 Task: Open a new theme Ion template save the file as agendasecond.pptxand insert 'date and time', and also insert  'slide no'and add the chart , 3-d columnselect the entire text, apply animation bounce
Action: Mouse moved to (22, 4)
Screenshot: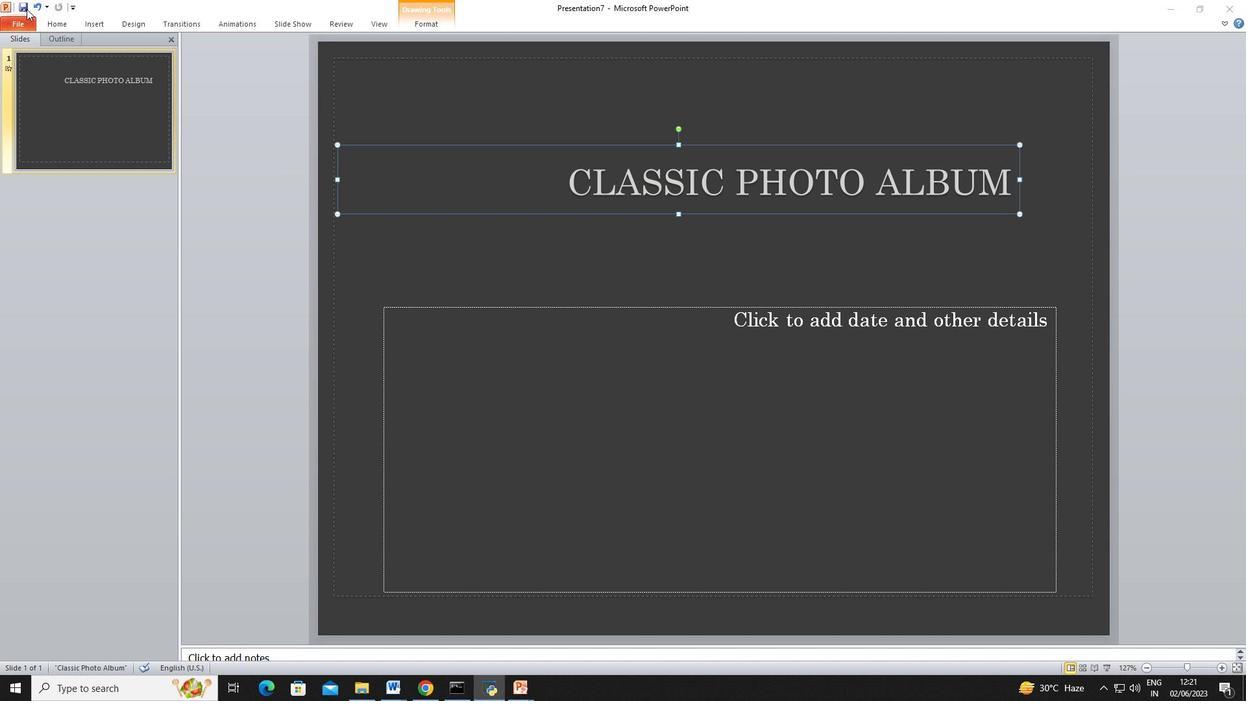 
Action: Mouse pressed left at (22, 4)
Screenshot: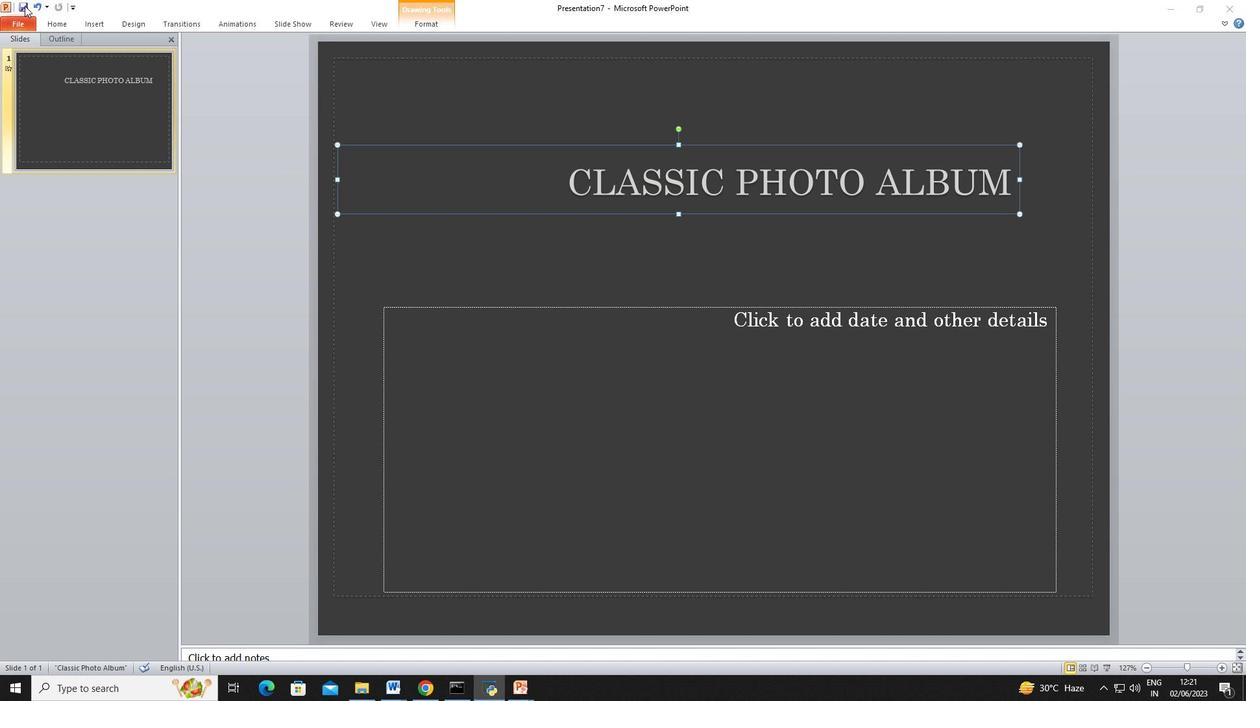 
Action: Mouse pressed left at (22, 4)
Screenshot: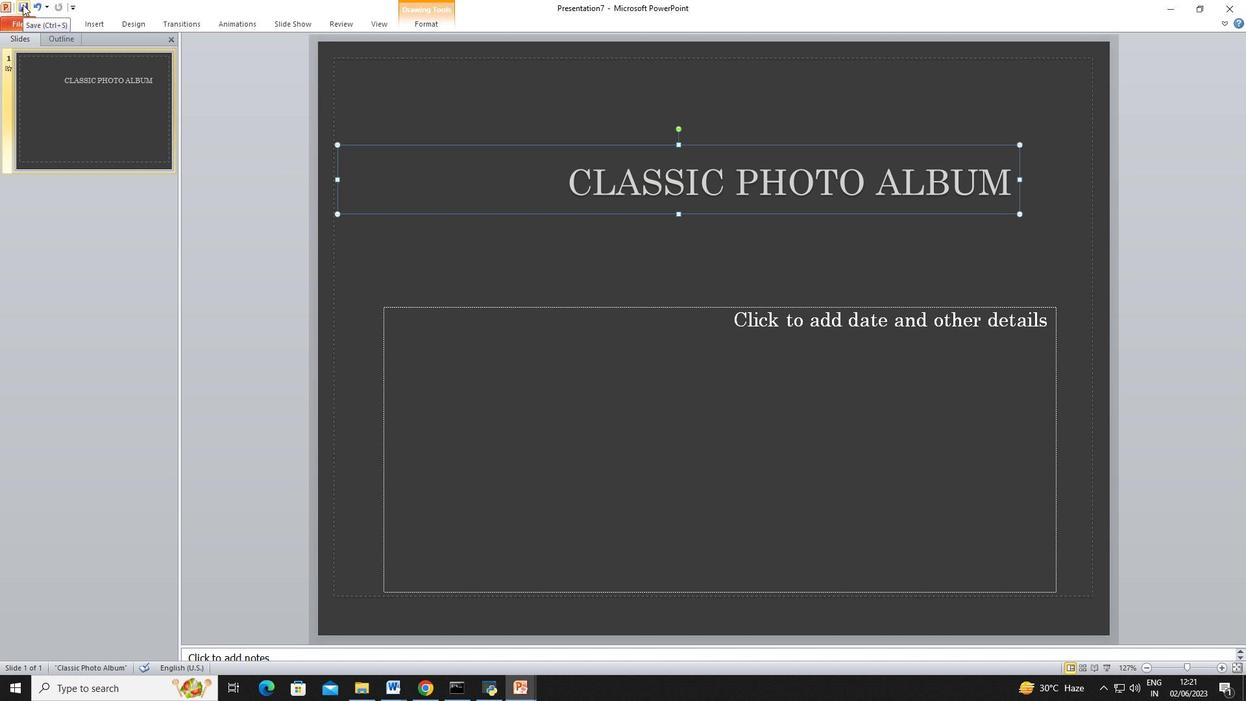 
Action: Mouse moved to (179, 251)
Screenshot: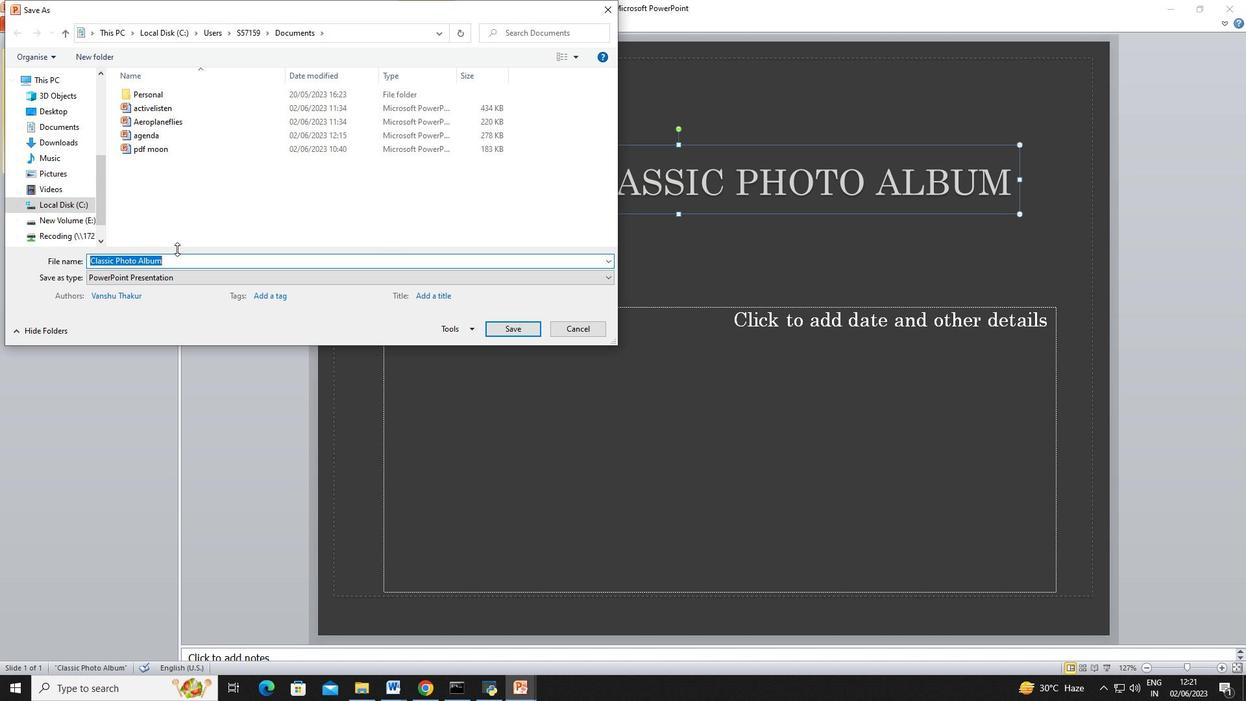 
Action: Key pressed a
Screenshot: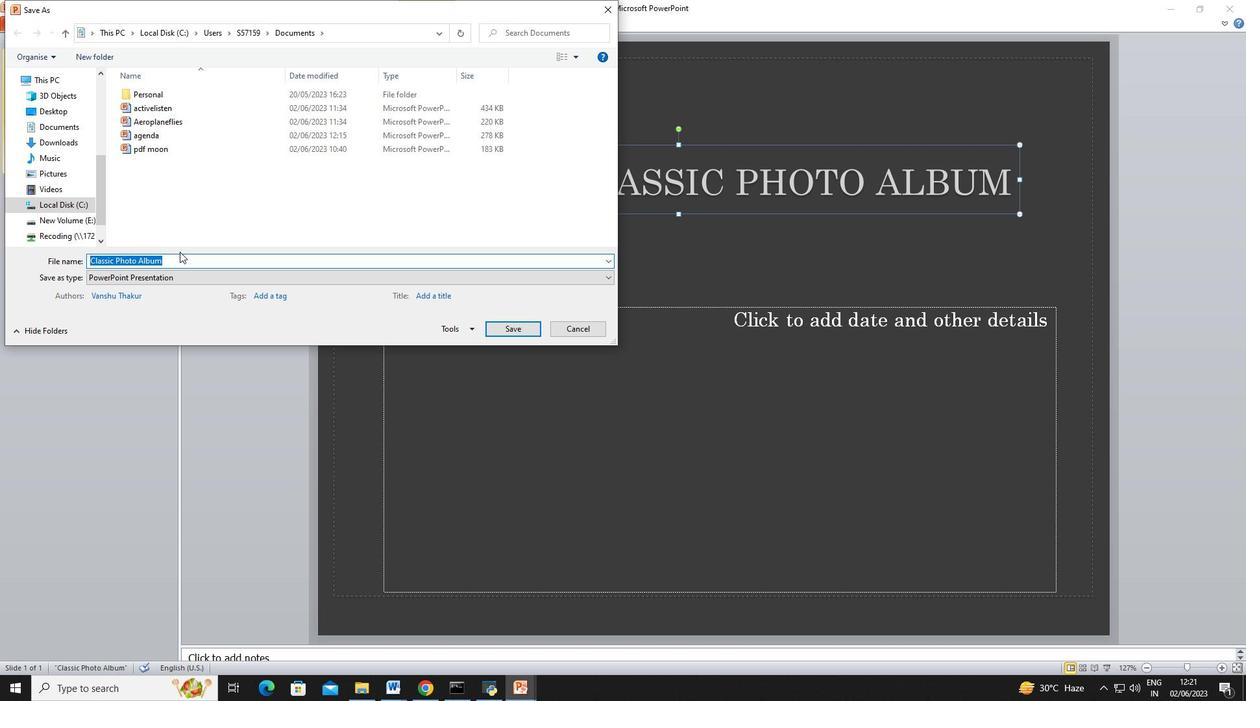 
Action: Mouse moved to (179, 251)
Screenshot: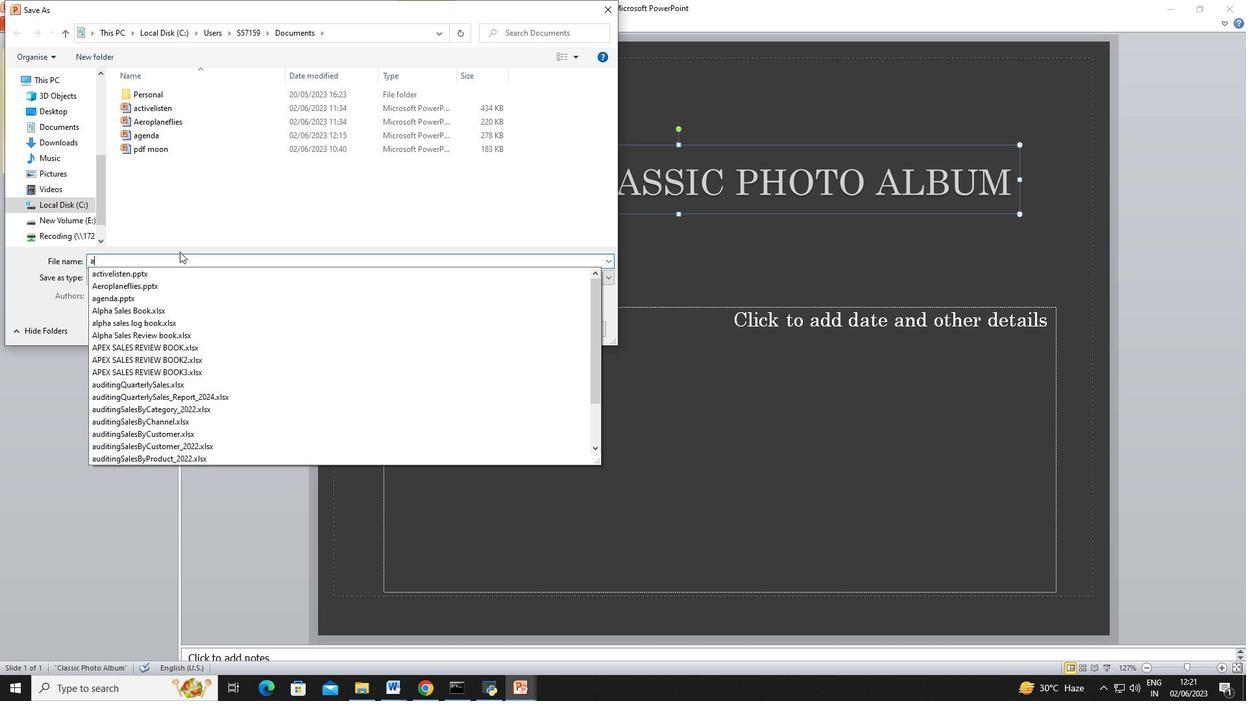 
Action: Key pressed gendasecond.pptx
Screenshot: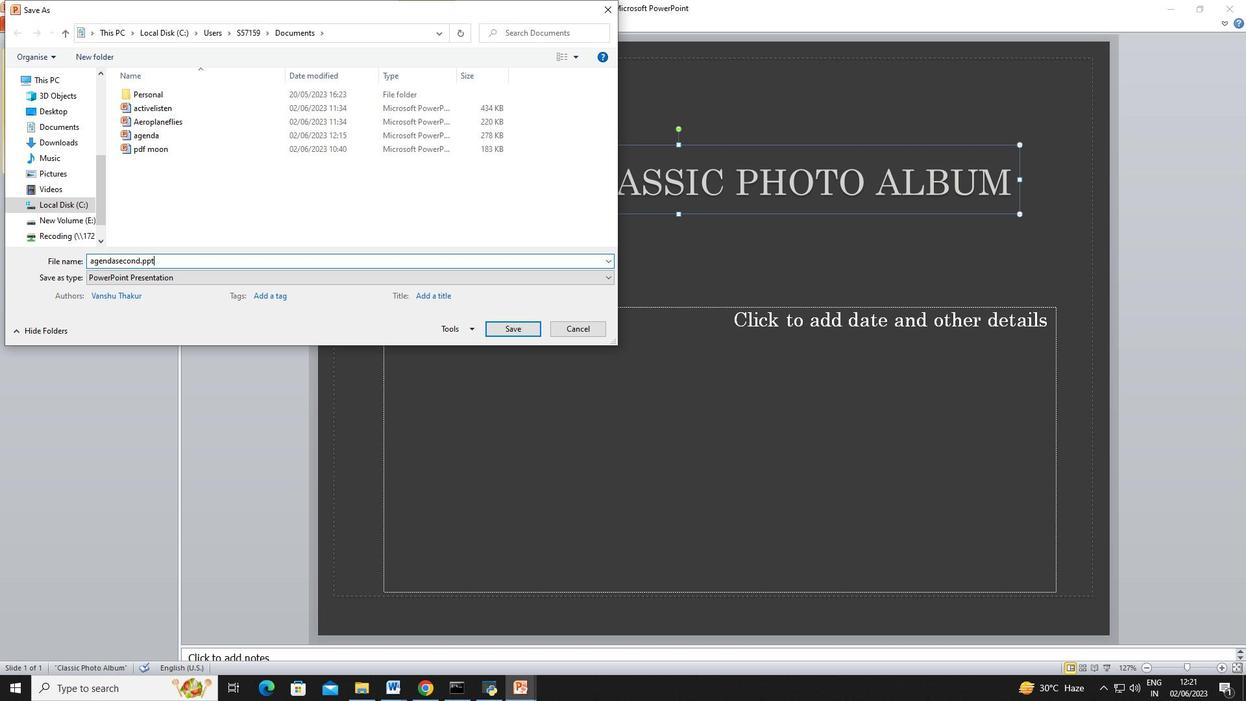 
Action: Mouse moved to (507, 325)
Screenshot: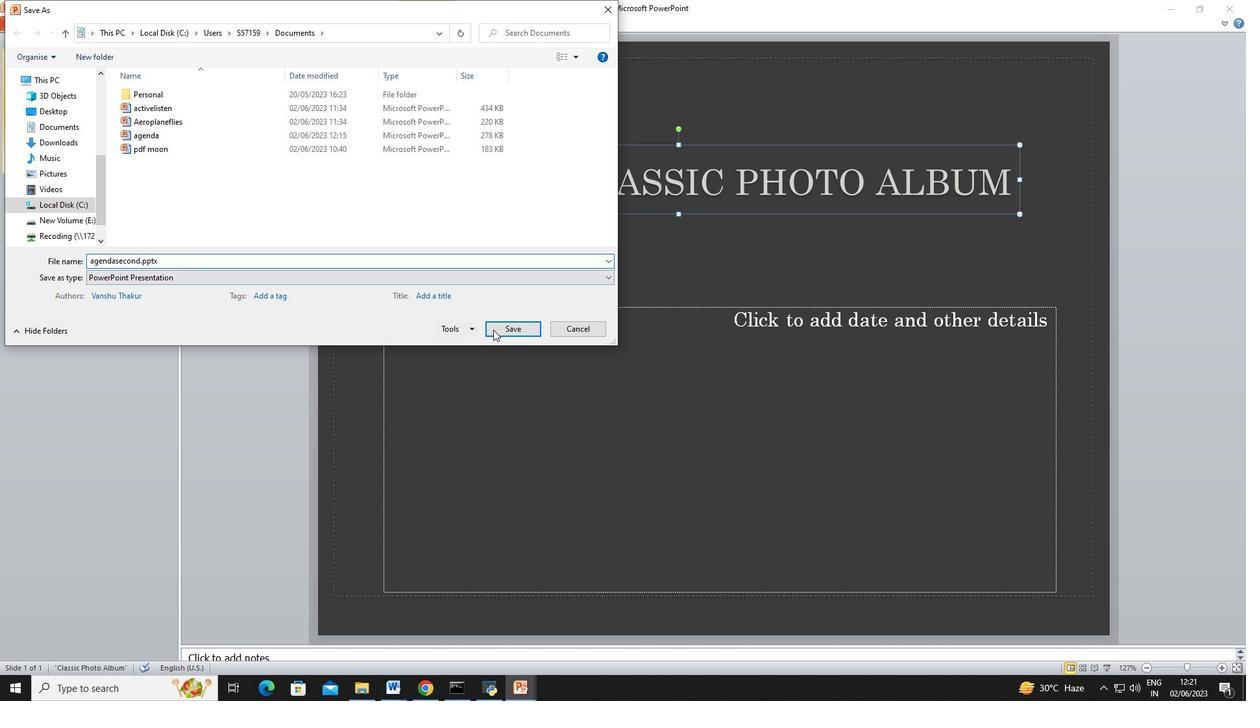 
Action: Mouse pressed left at (507, 325)
Screenshot: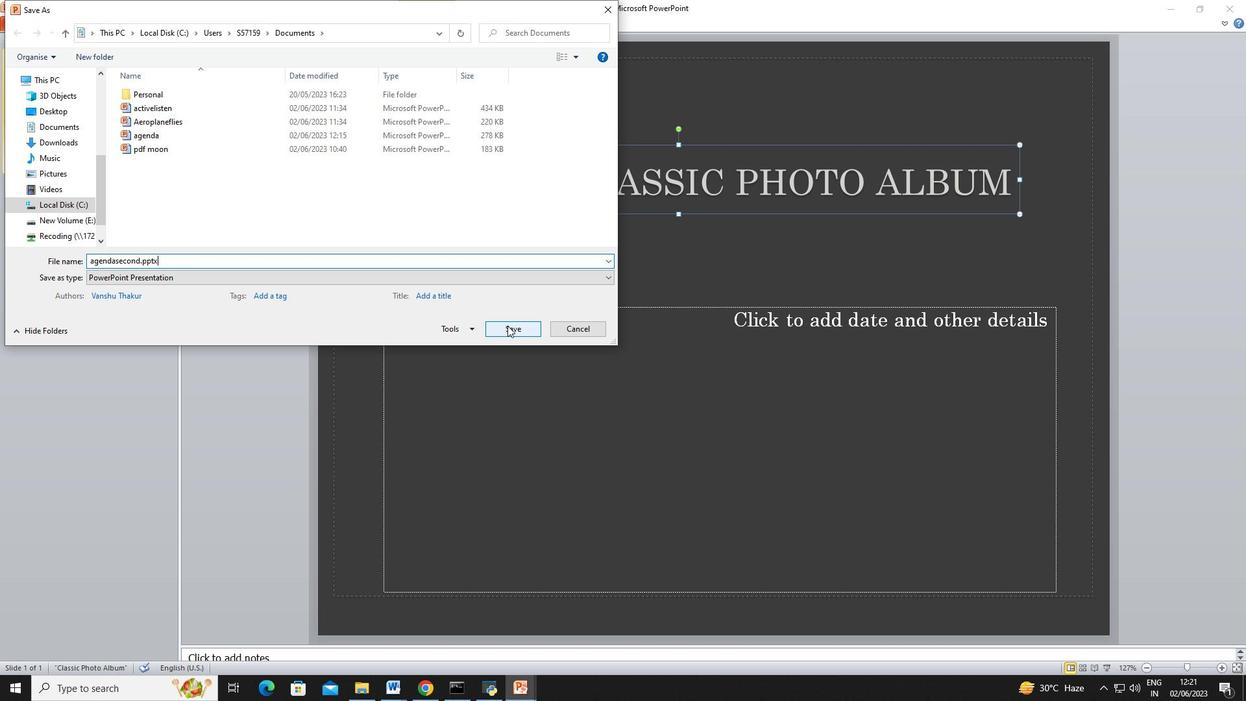 
Action: Mouse moved to (83, 21)
Screenshot: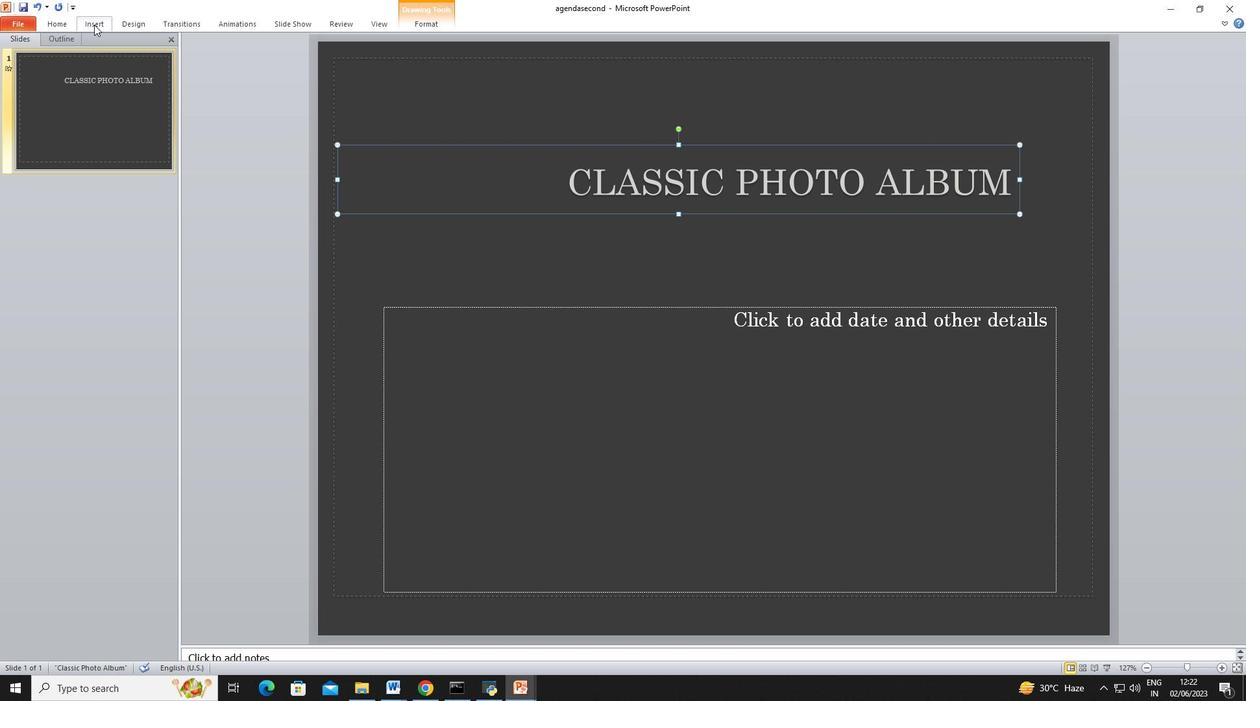 
Action: Mouse pressed left at (83, 21)
Screenshot: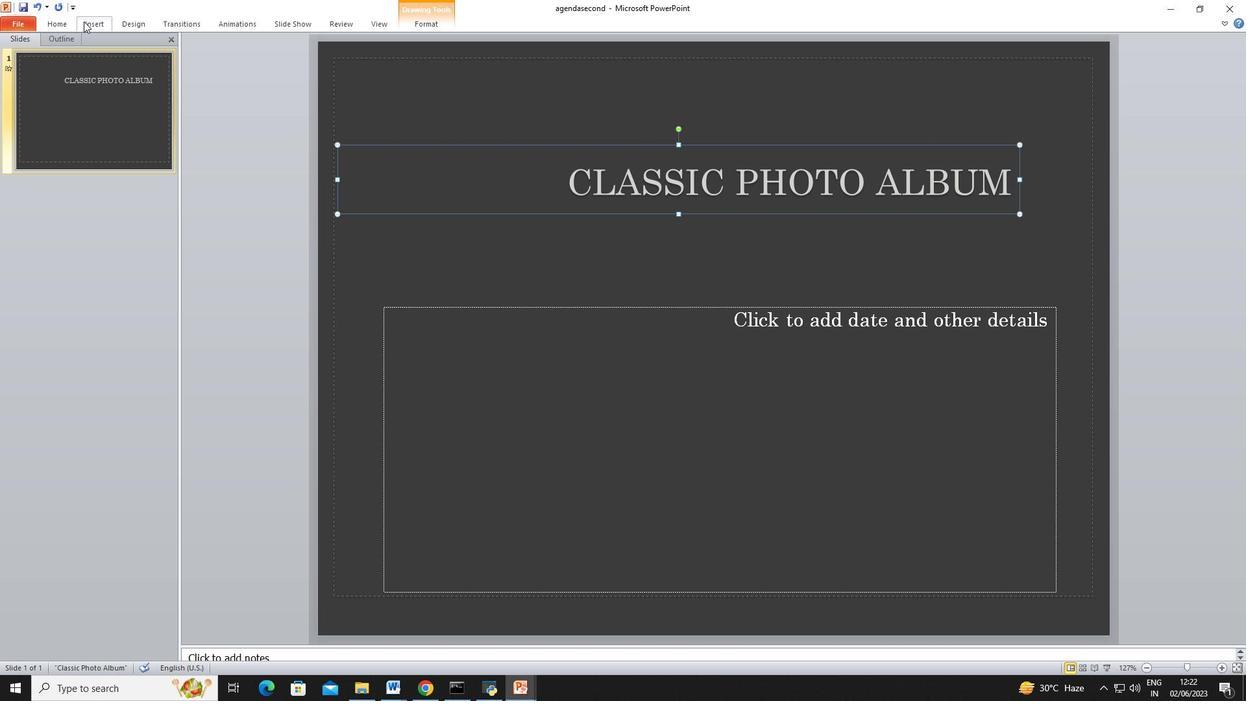 
Action: Mouse moved to (427, 70)
Screenshot: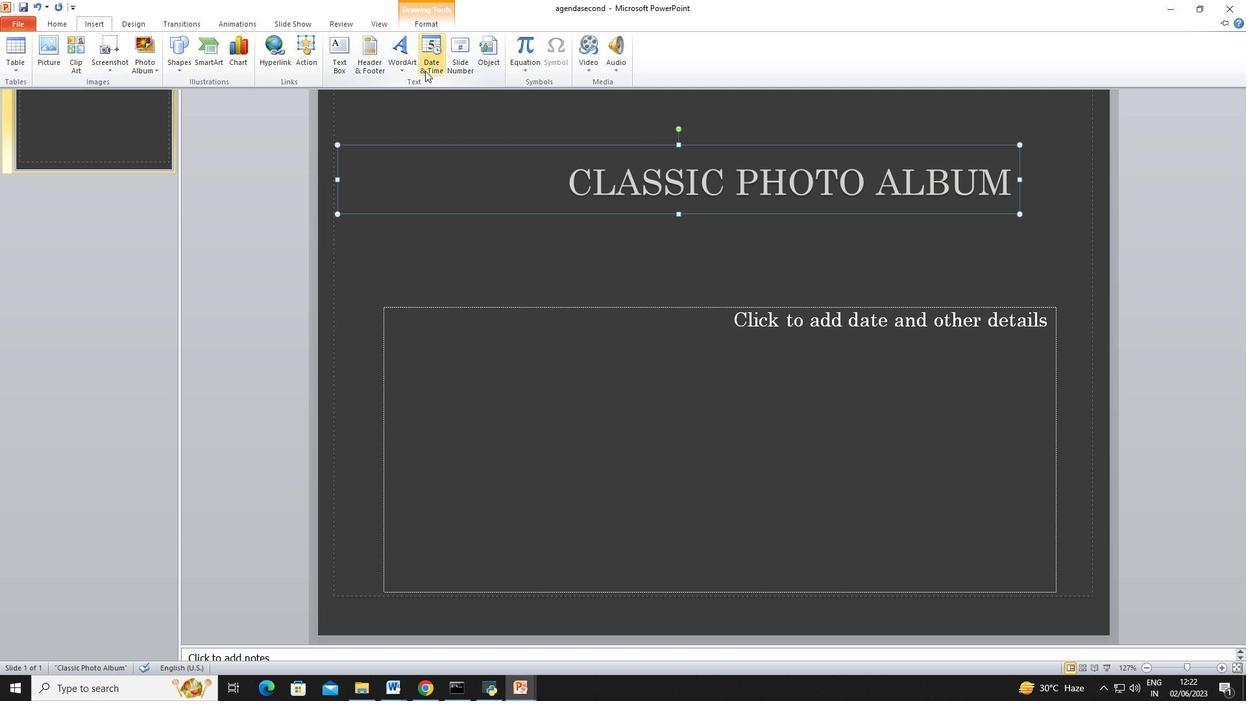 
Action: Mouse pressed left at (427, 70)
Screenshot: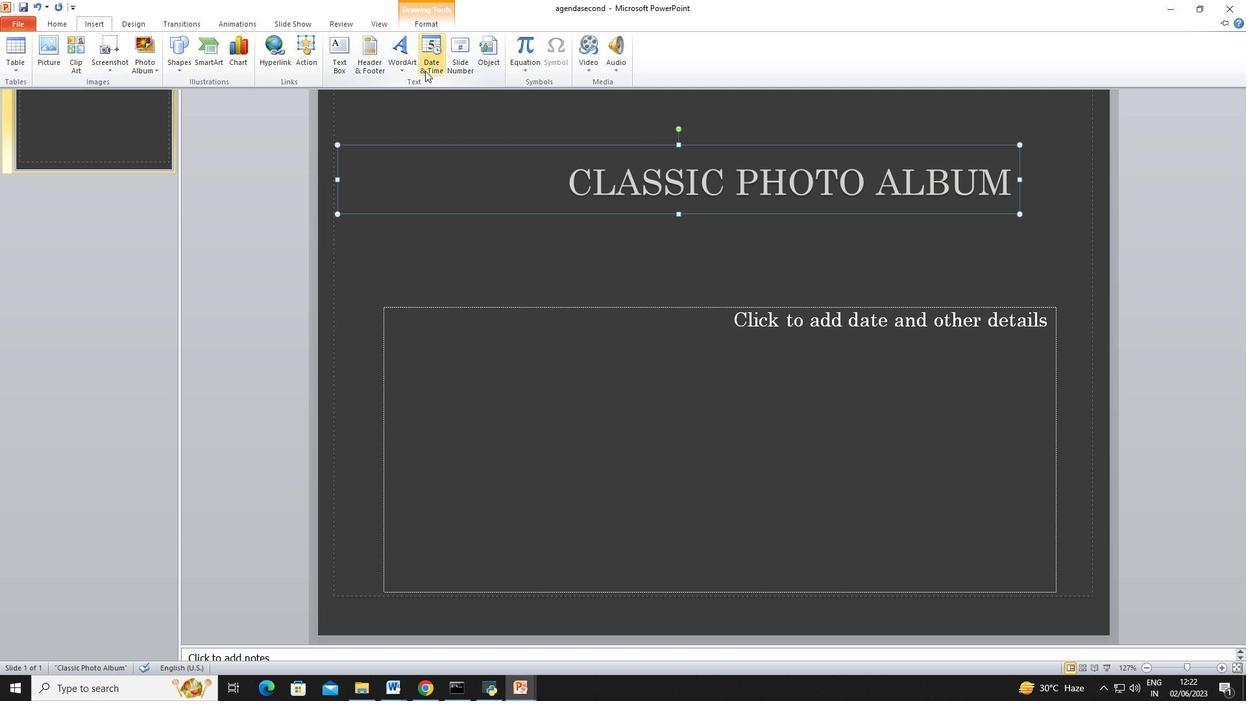 
Action: Mouse moved to (208, 264)
Screenshot: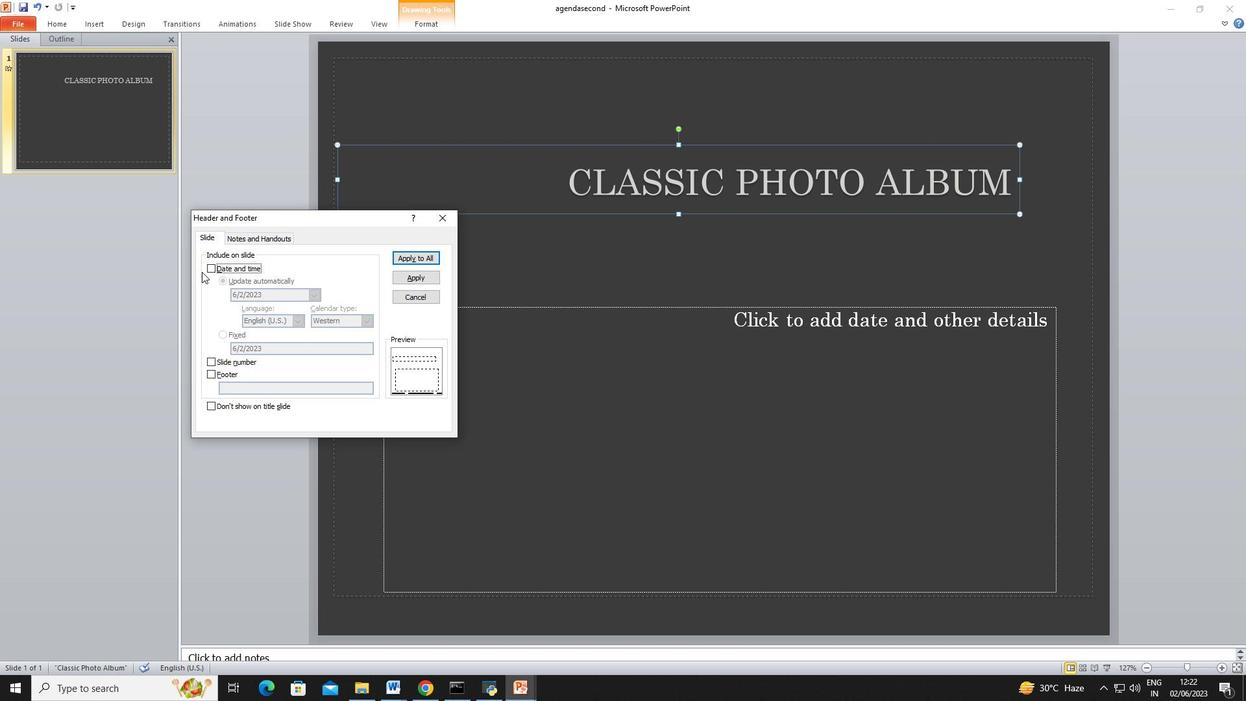 
Action: Mouse pressed left at (208, 264)
Screenshot: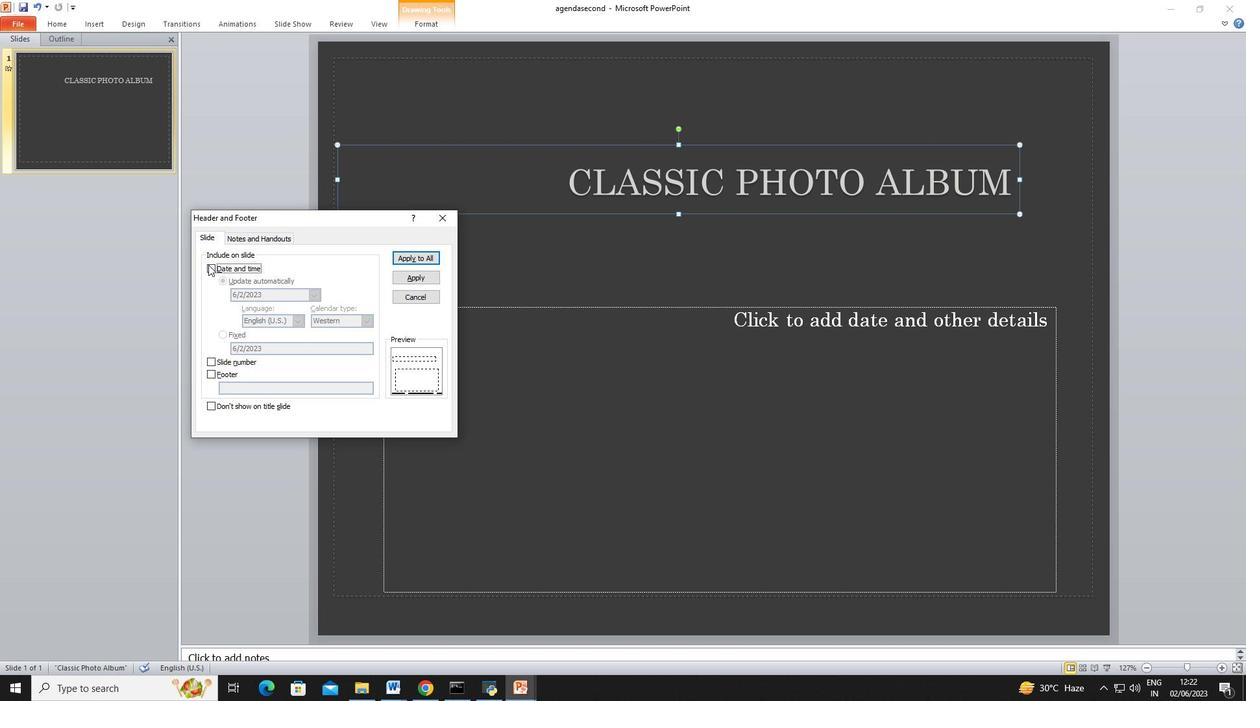 
Action: Mouse moved to (411, 259)
Screenshot: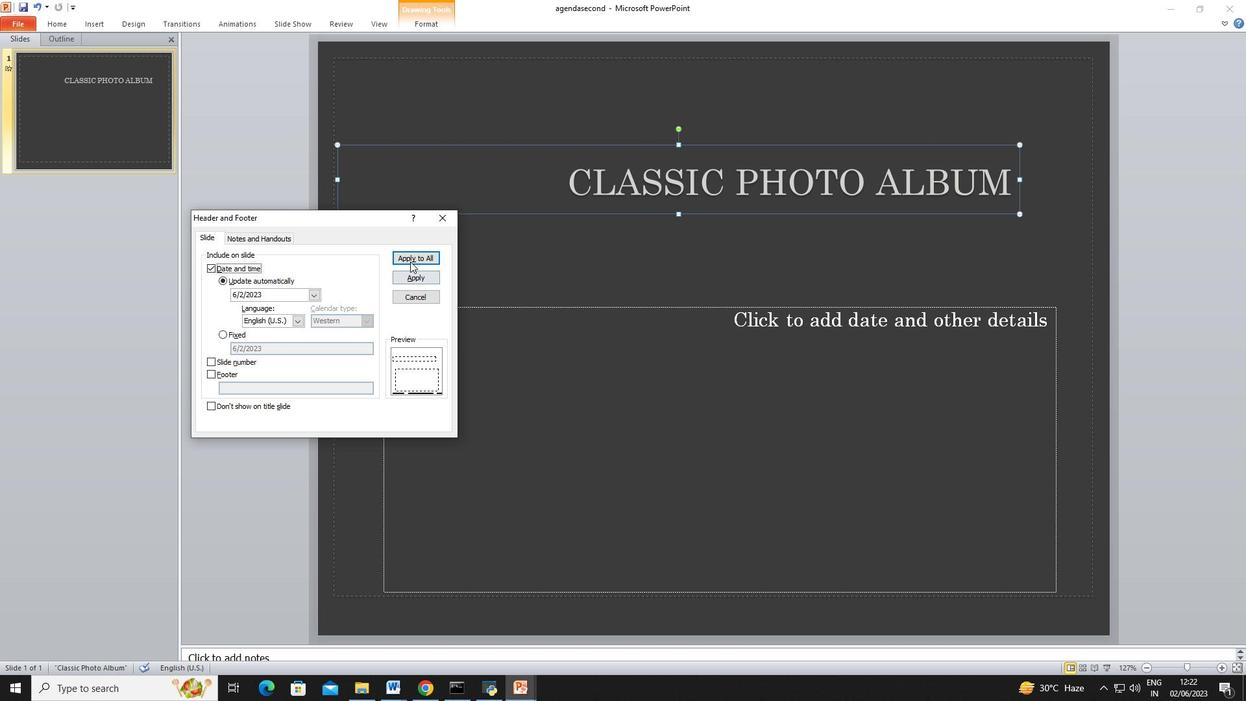 
Action: Mouse pressed left at (411, 259)
Screenshot: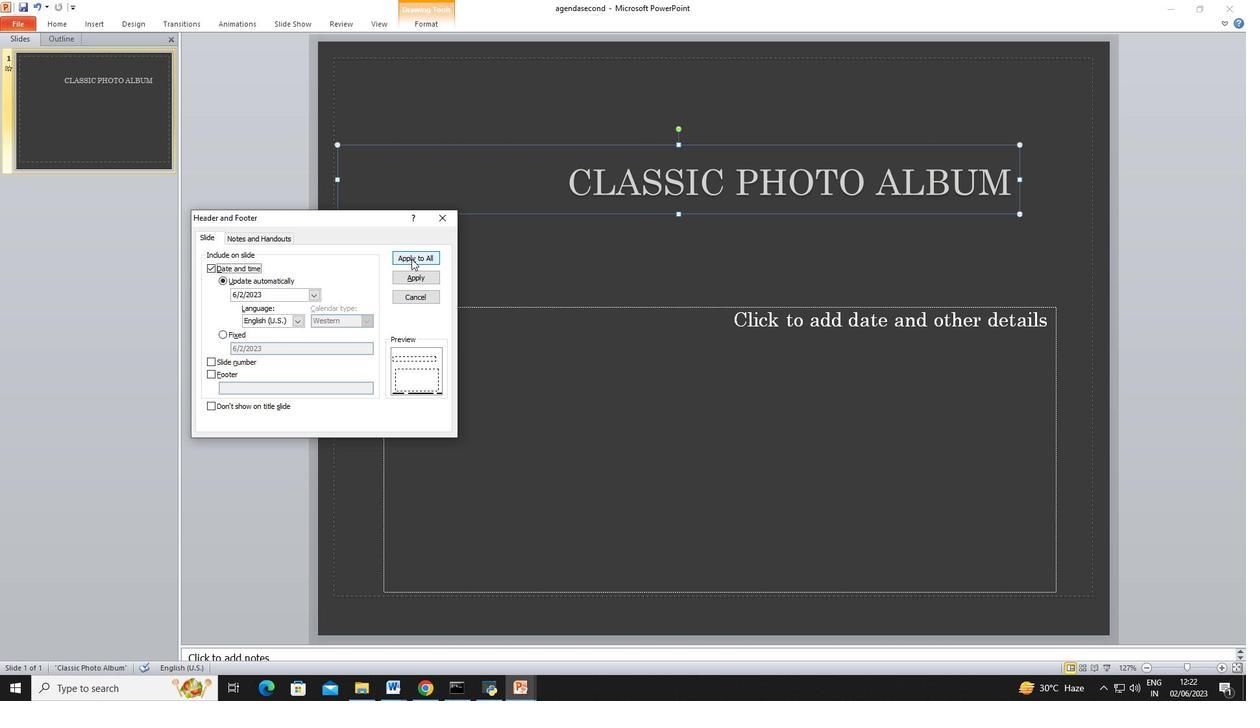 
Action: Mouse moved to (87, 28)
Screenshot: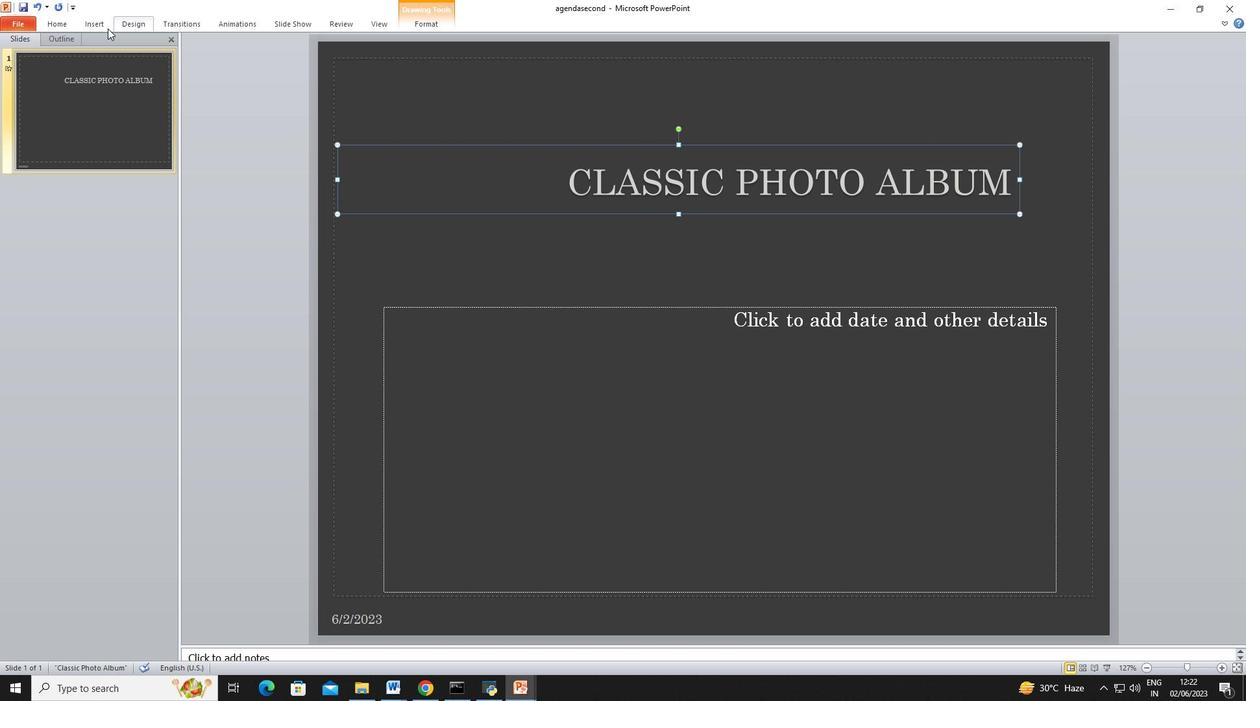 
Action: Mouse pressed left at (87, 28)
Screenshot: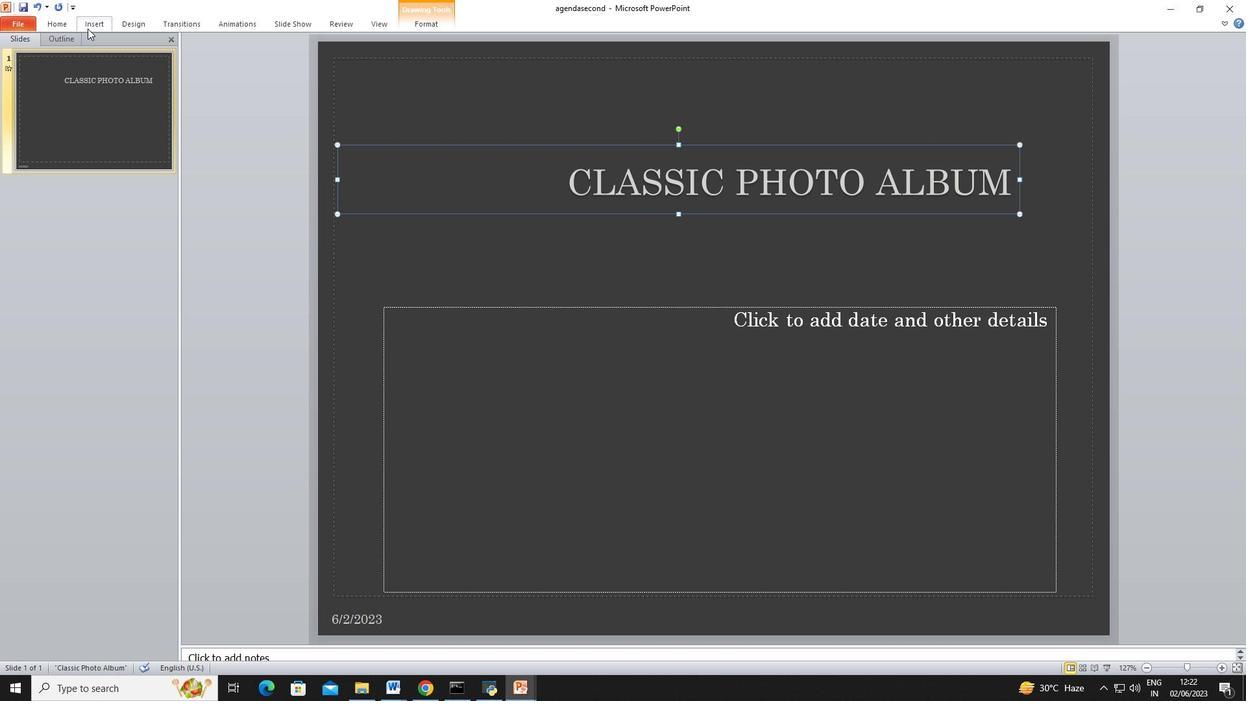 
Action: Mouse moved to (90, 21)
Screenshot: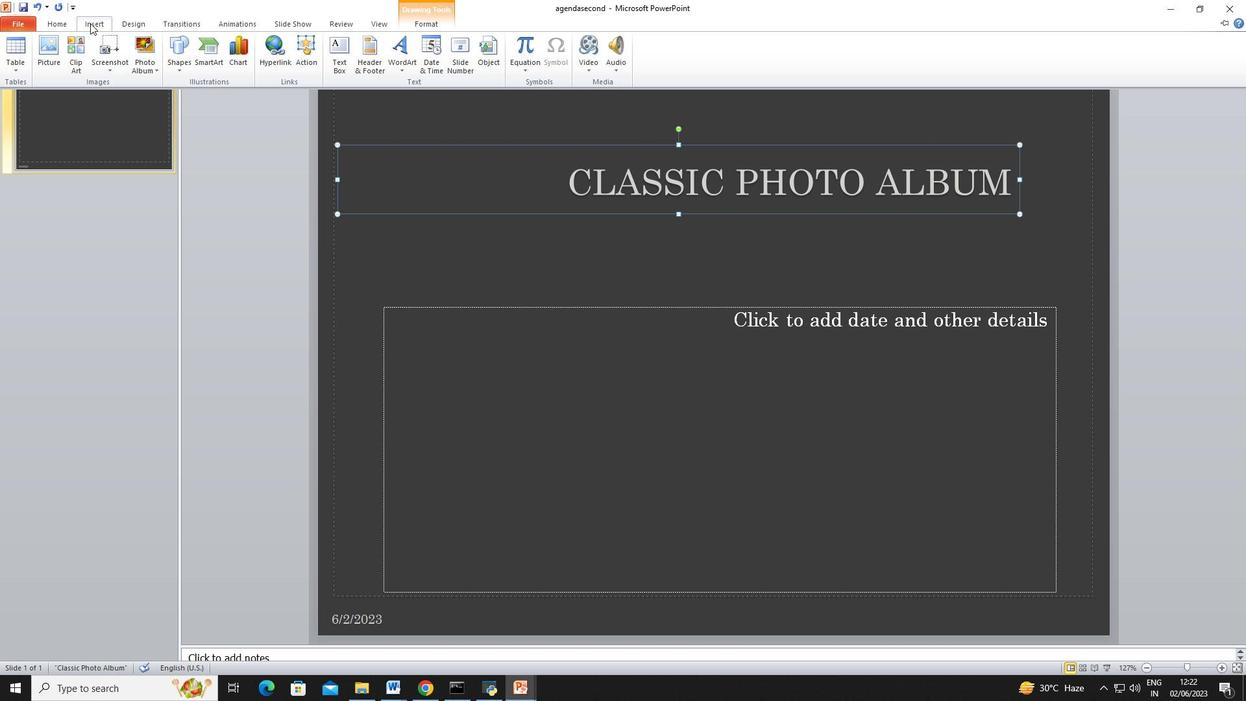
Action: Mouse pressed left at (90, 21)
Screenshot: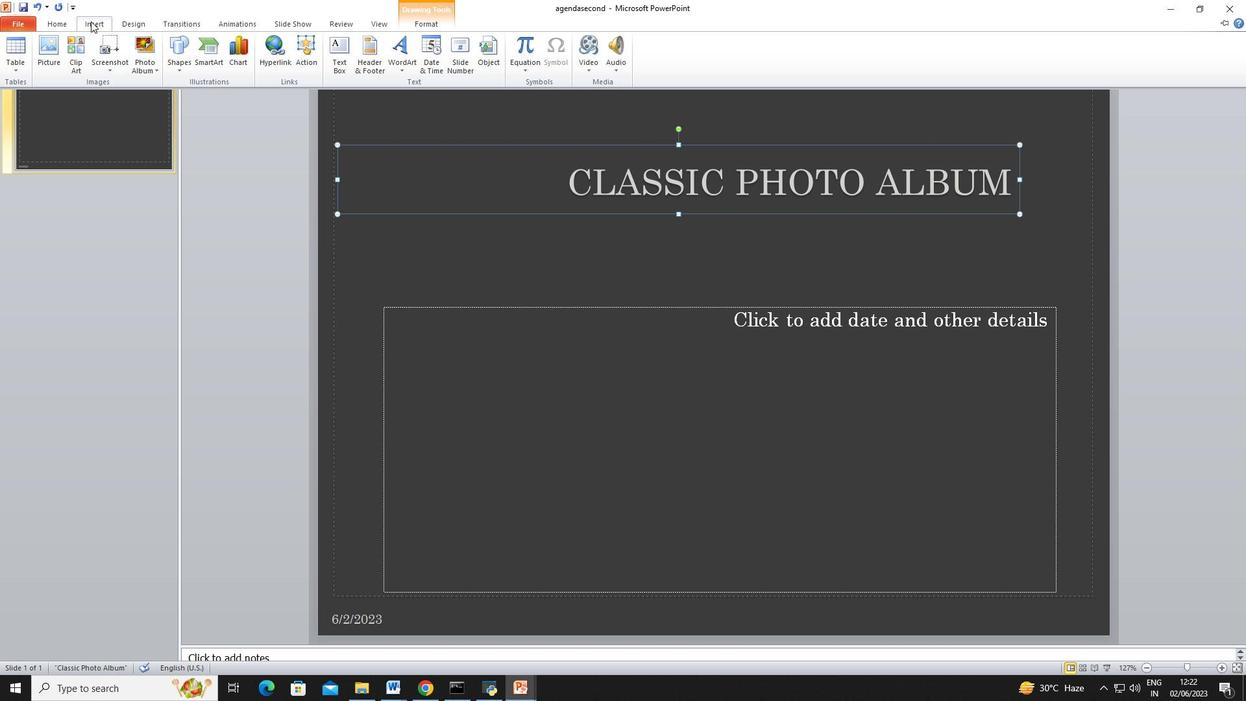 
Action: Mouse moved to (122, 20)
Screenshot: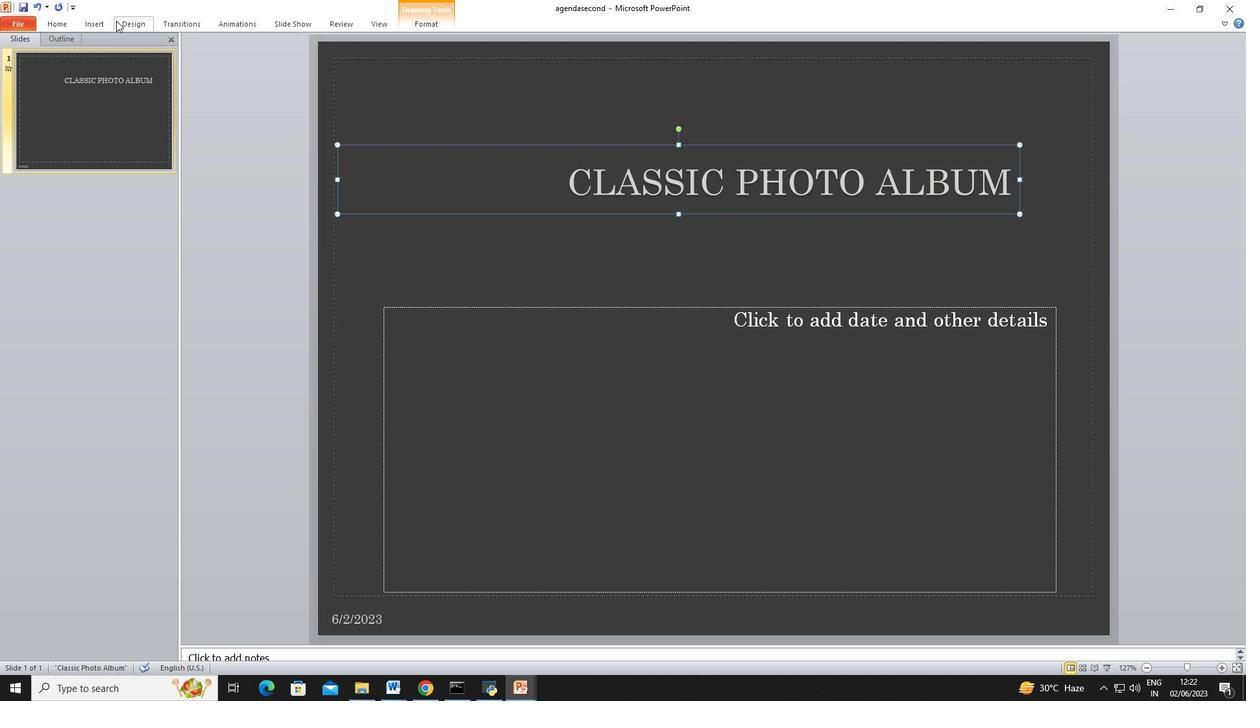 
Action: Mouse pressed left at (122, 20)
Screenshot: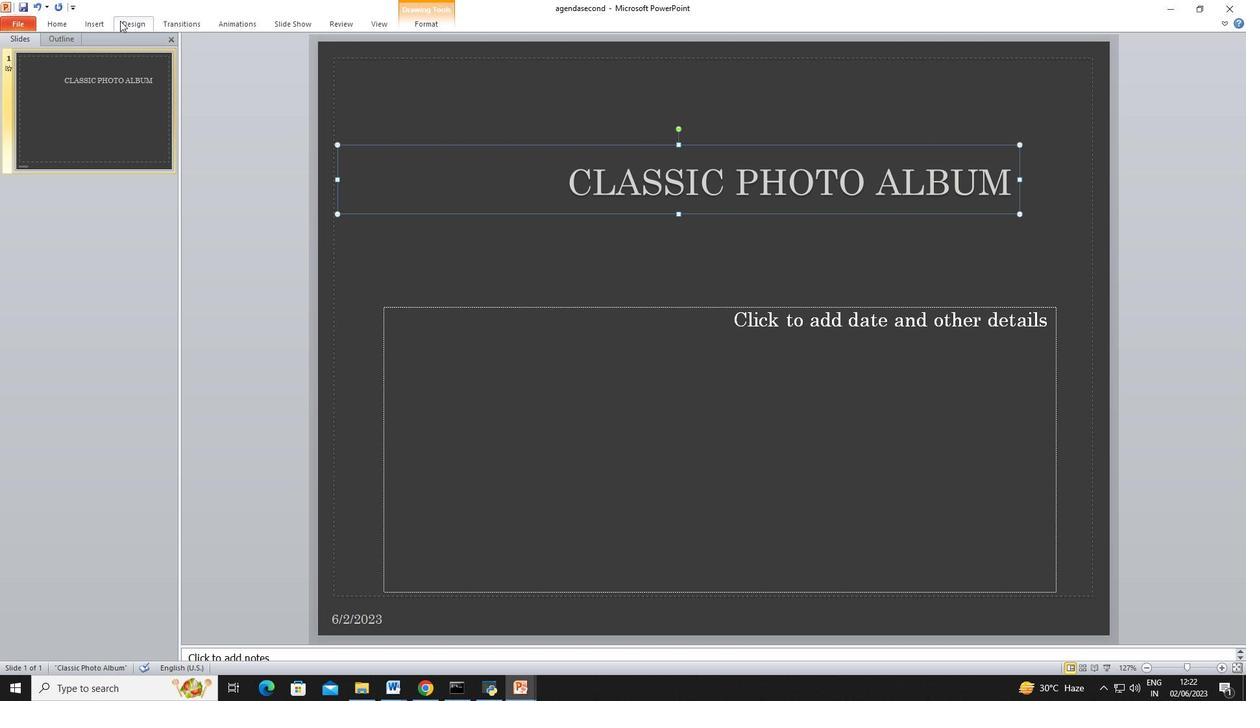 
Action: Mouse moved to (174, 21)
Screenshot: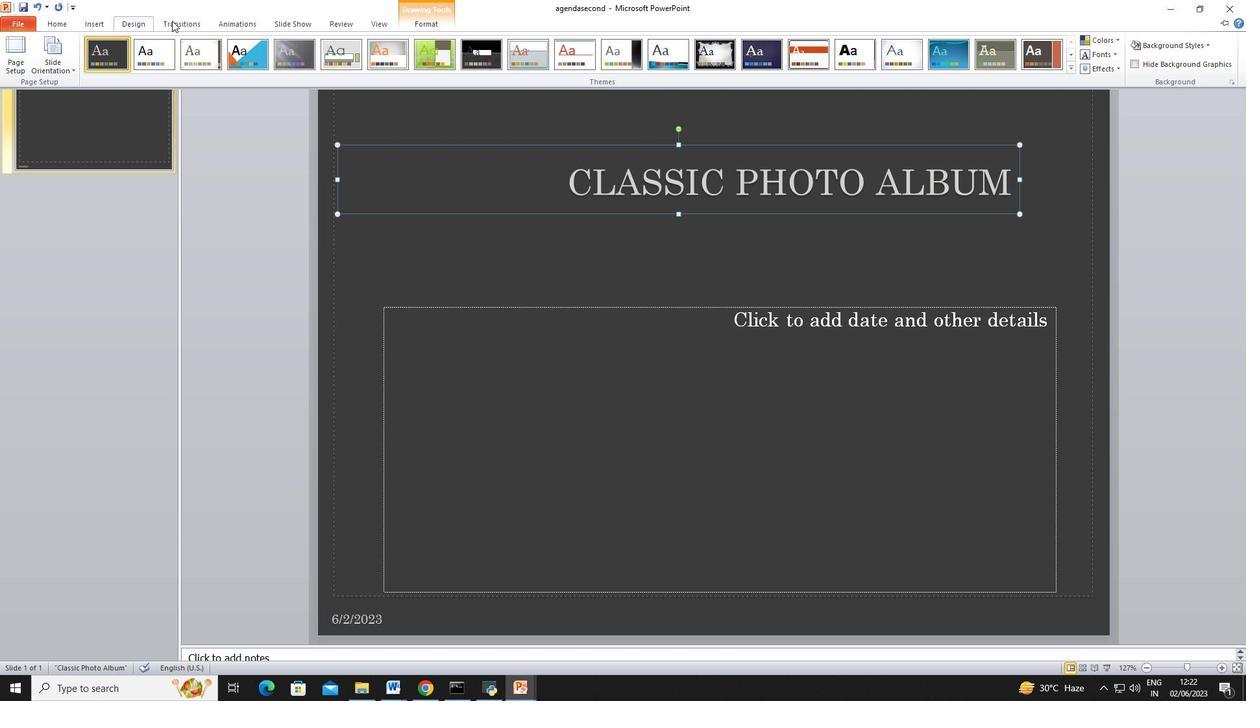 
Action: Mouse pressed left at (174, 21)
Screenshot: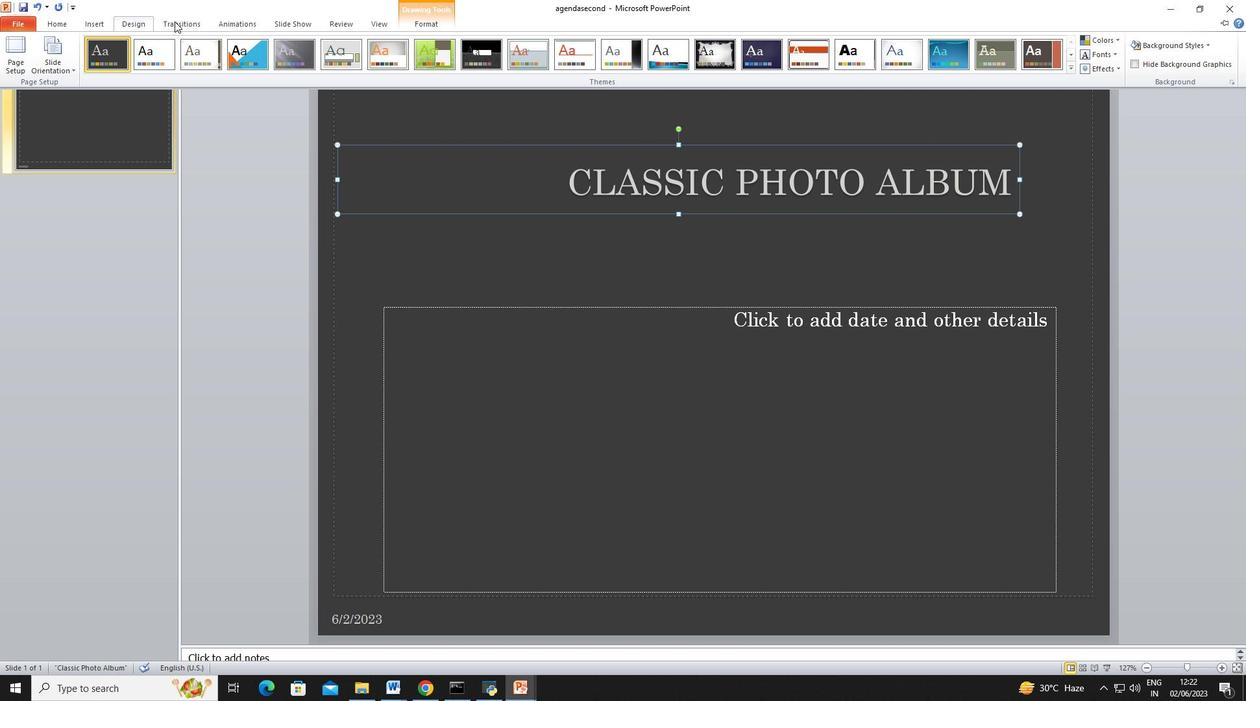 
Action: Mouse moved to (216, 25)
Screenshot: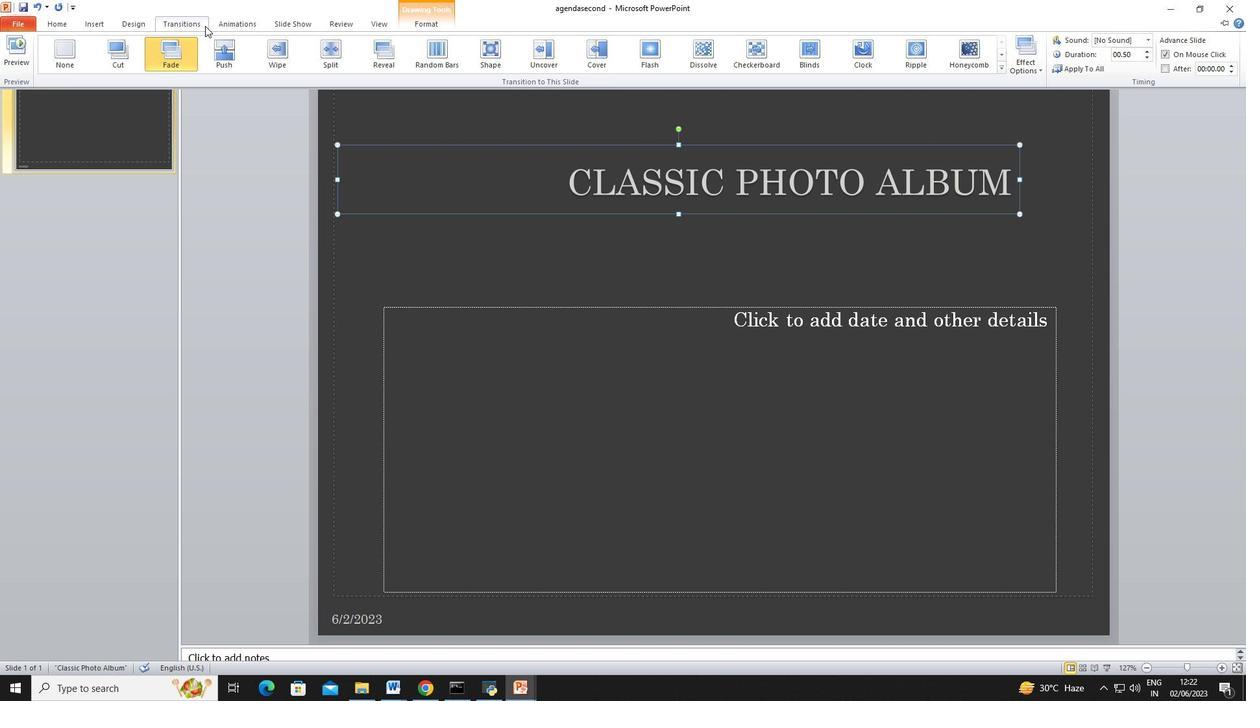 
Action: Mouse pressed left at (216, 25)
Screenshot: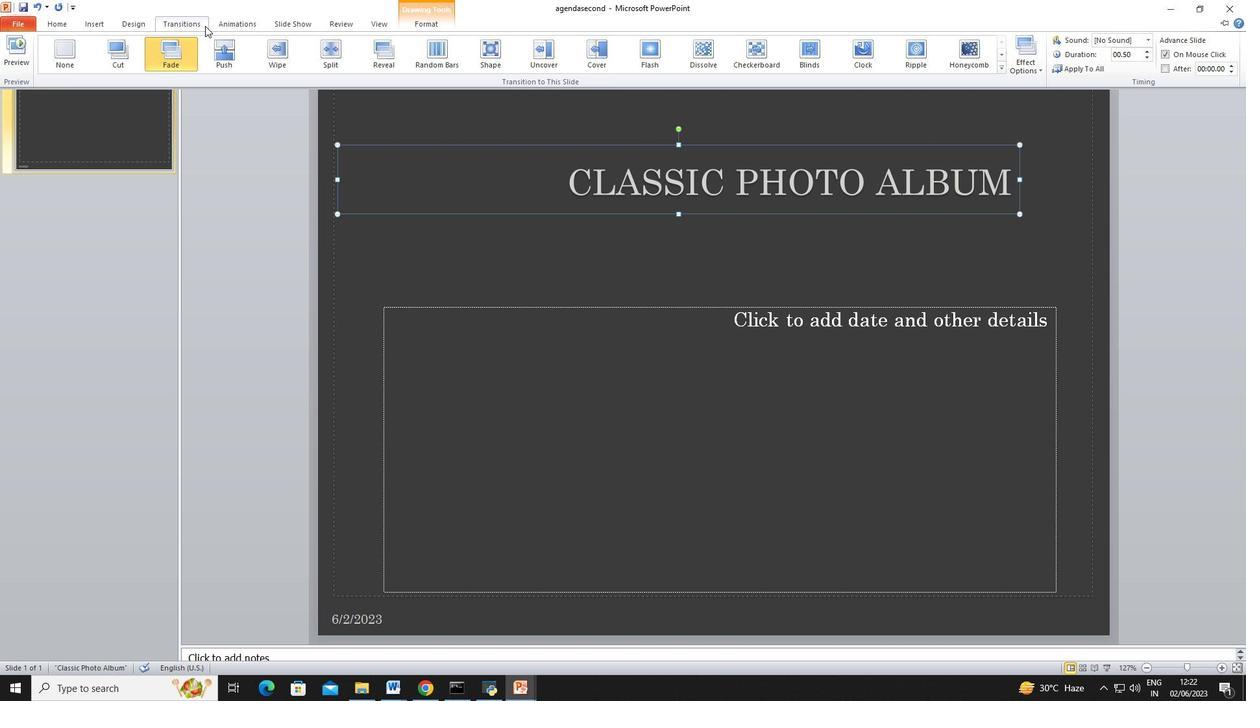 
Action: Mouse moved to (159, 22)
Screenshot: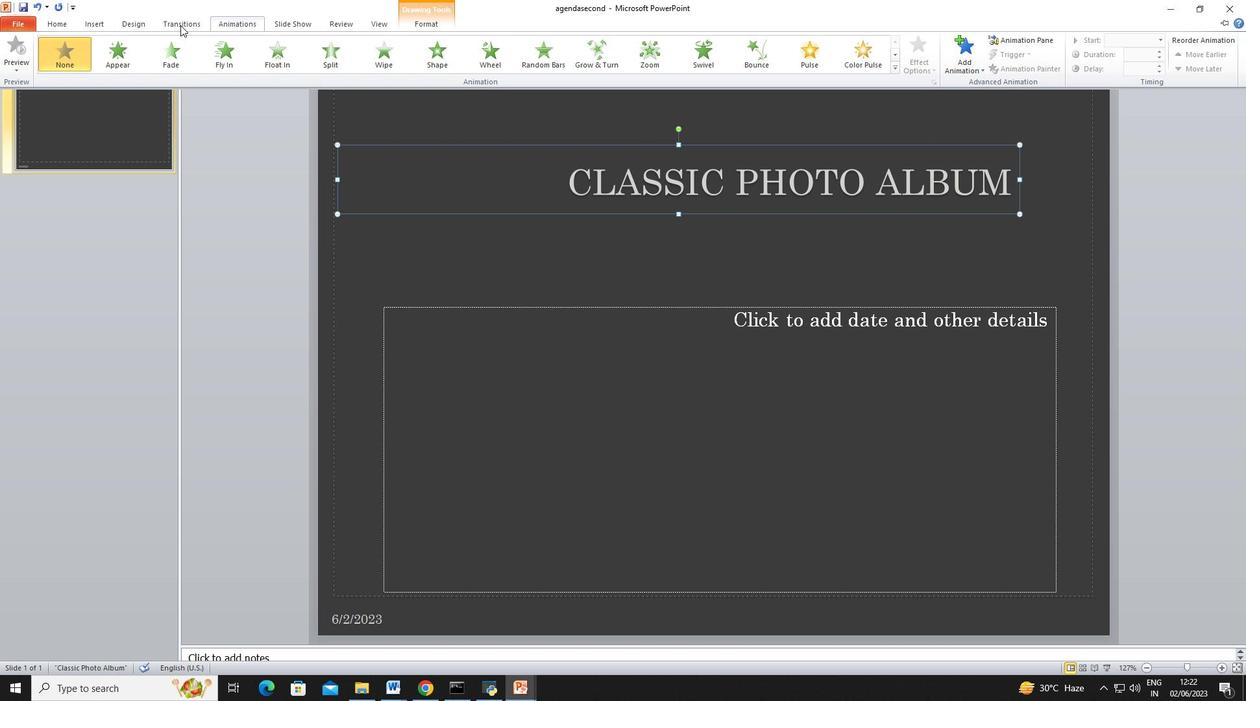 
Action: Mouse pressed left at (159, 22)
Screenshot: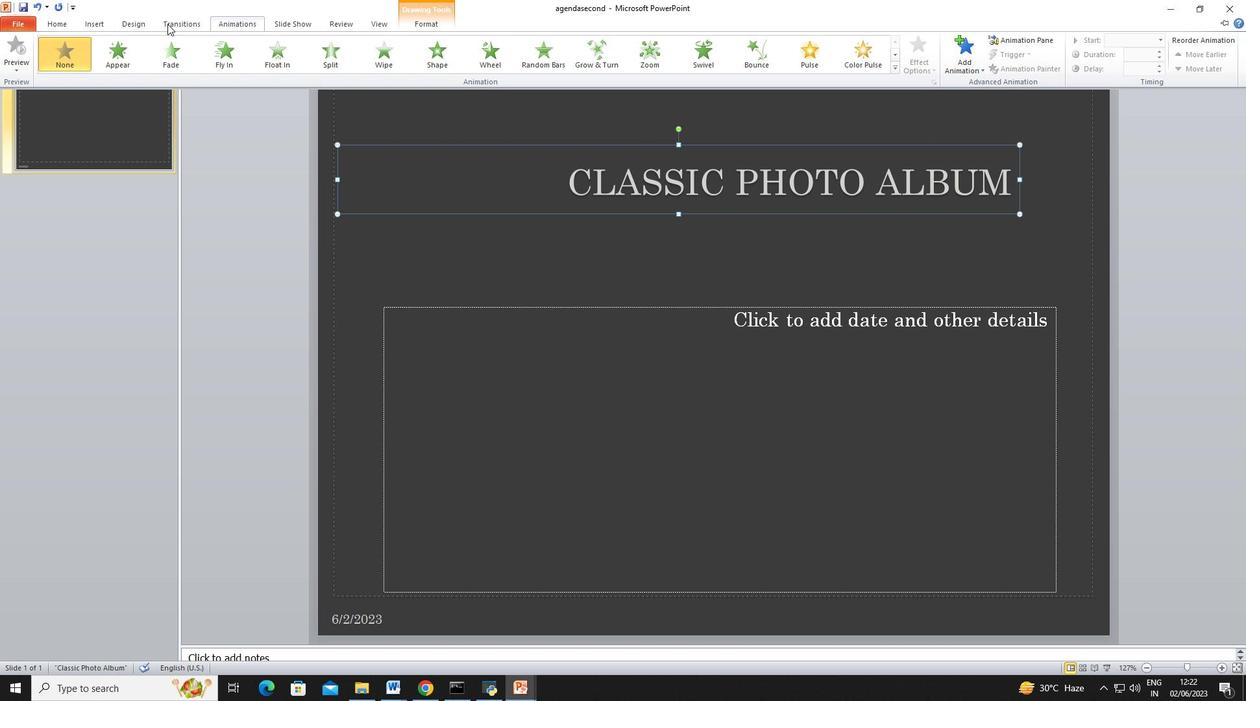 
Action: Mouse moved to (127, 20)
Screenshot: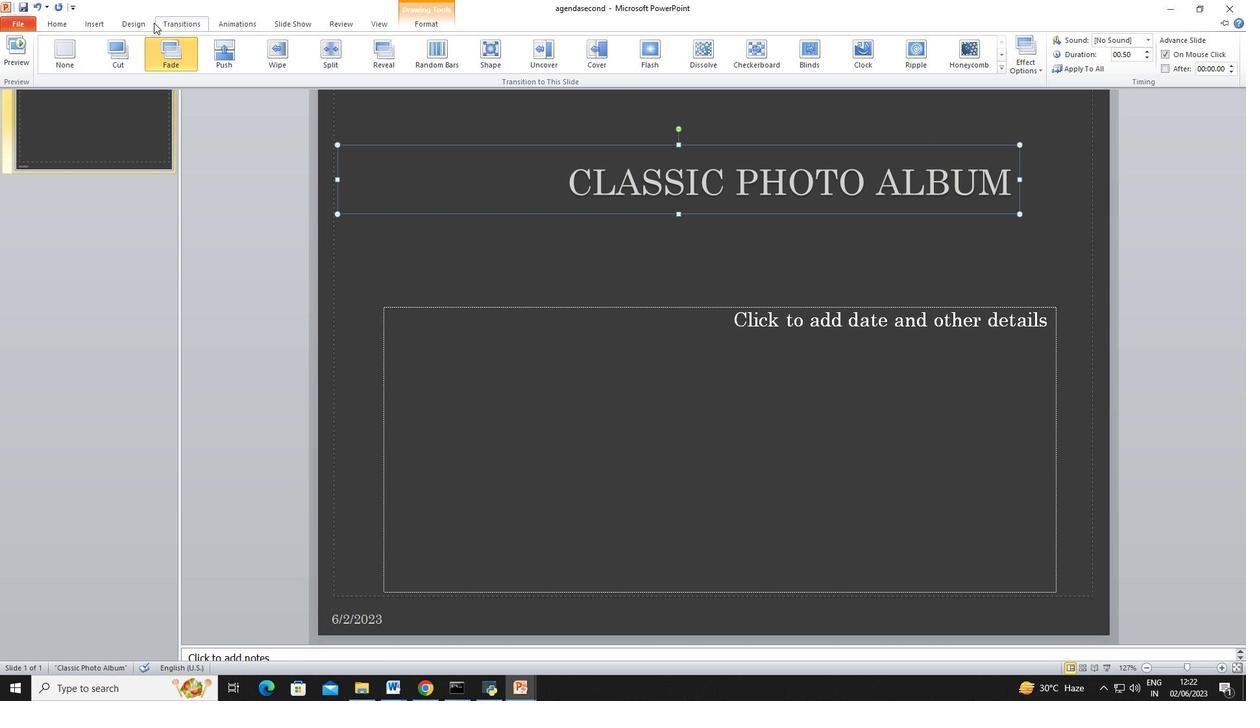 
Action: Mouse pressed left at (127, 20)
Screenshot: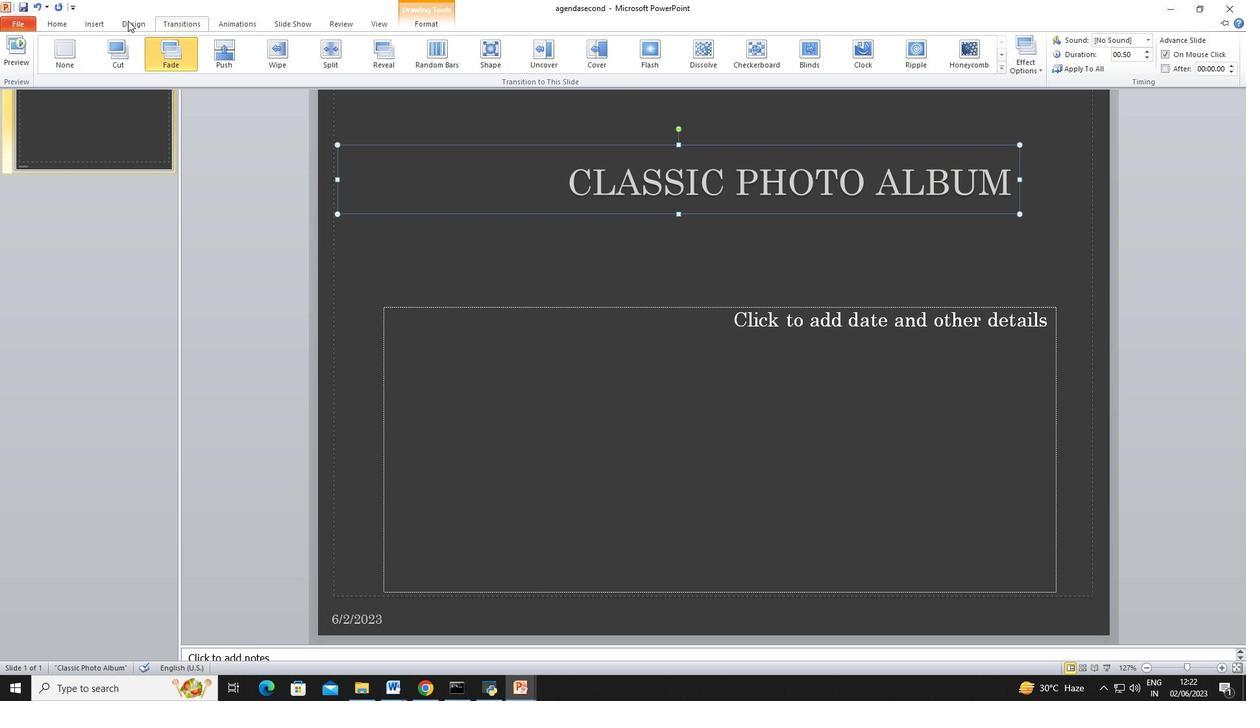 
Action: Mouse moved to (73, 18)
Screenshot: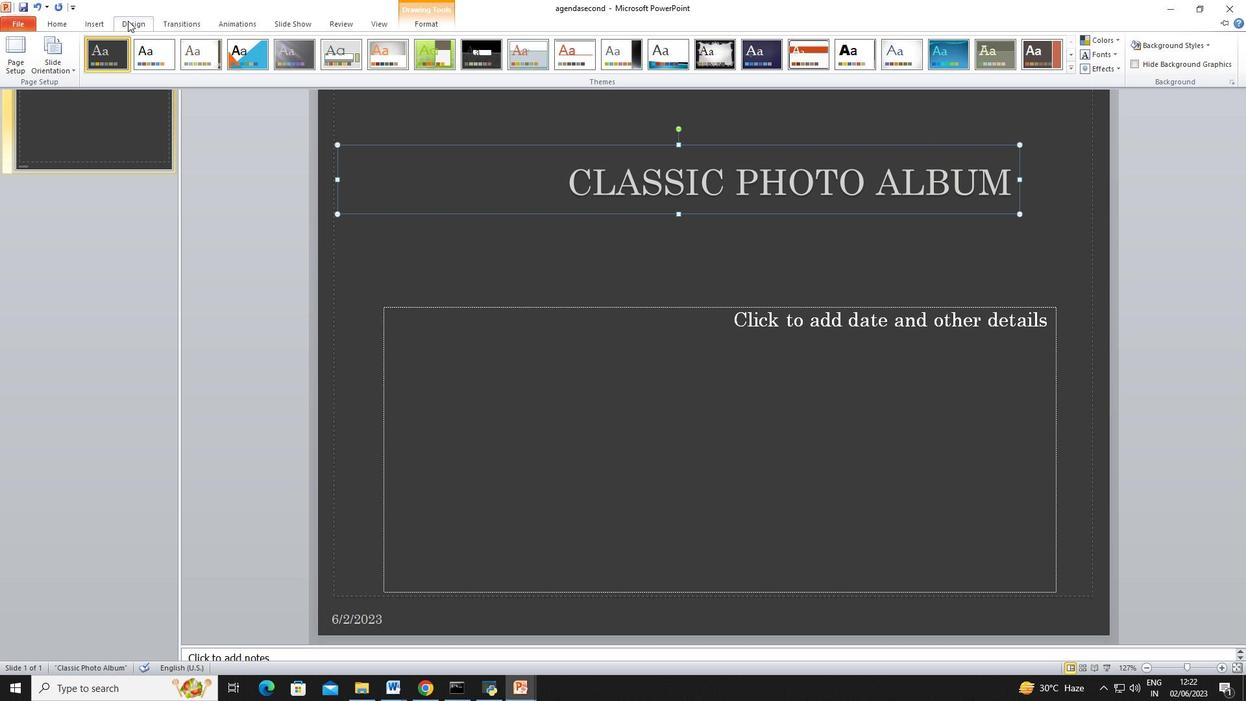 
Action: Mouse pressed left at (73, 18)
Screenshot: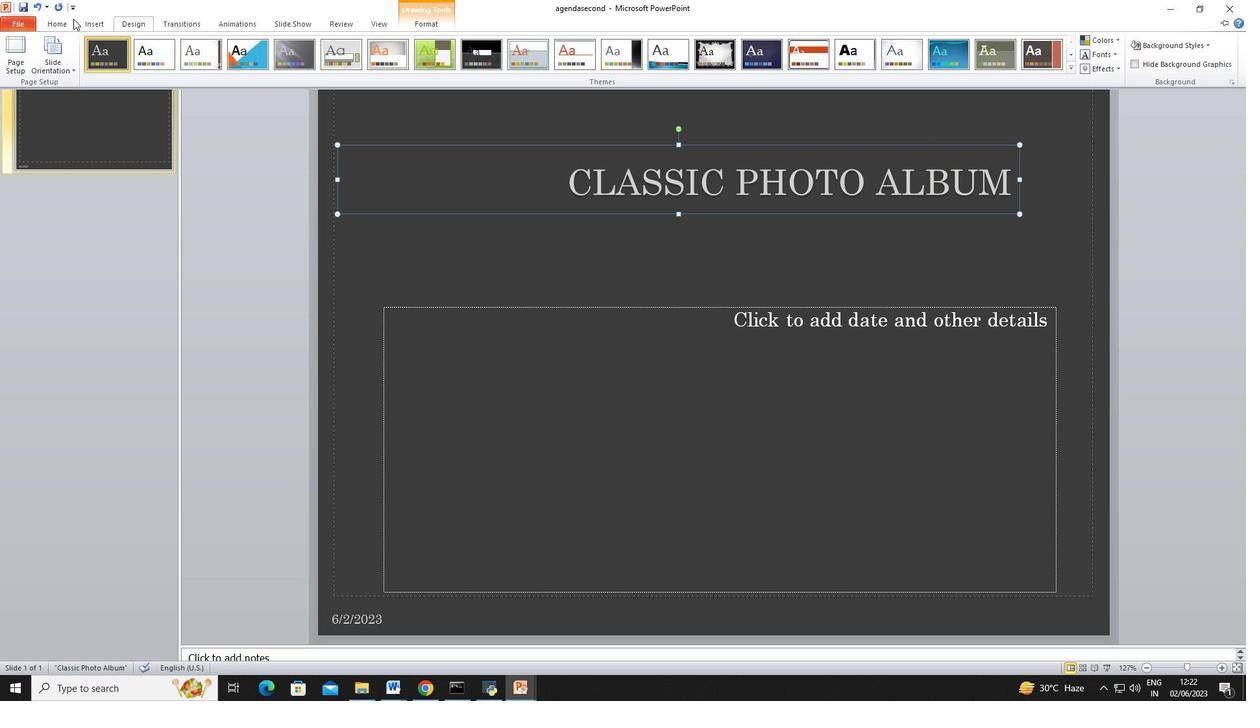 
Action: Mouse moved to (90, 20)
Screenshot: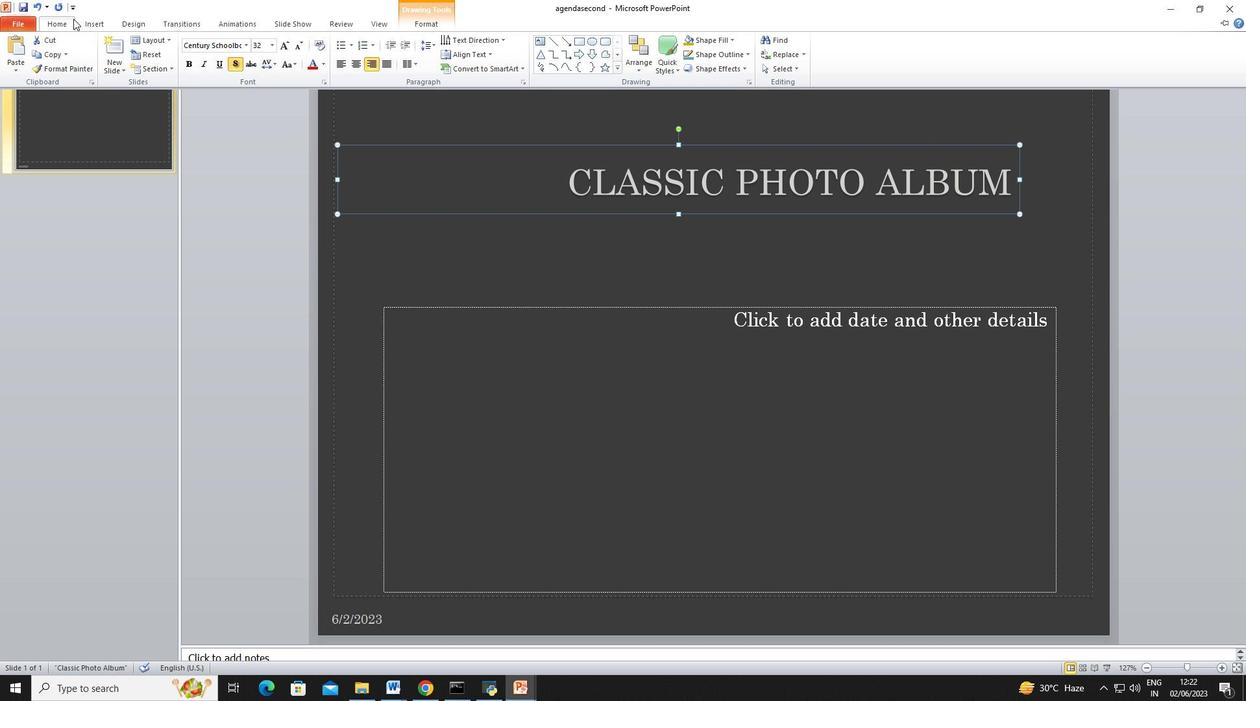 
Action: Mouse pressed left at (90, 20)
Screenshot: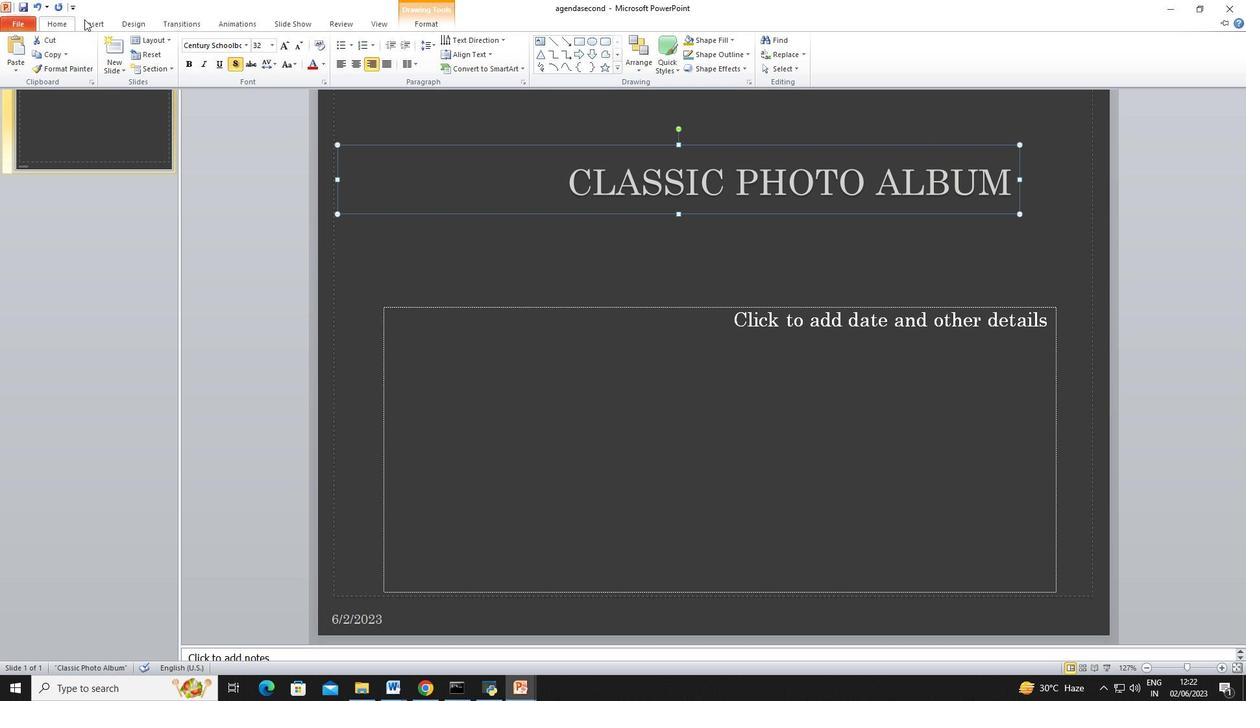
Action: Mouse moved to (451, 65)
Screenshot: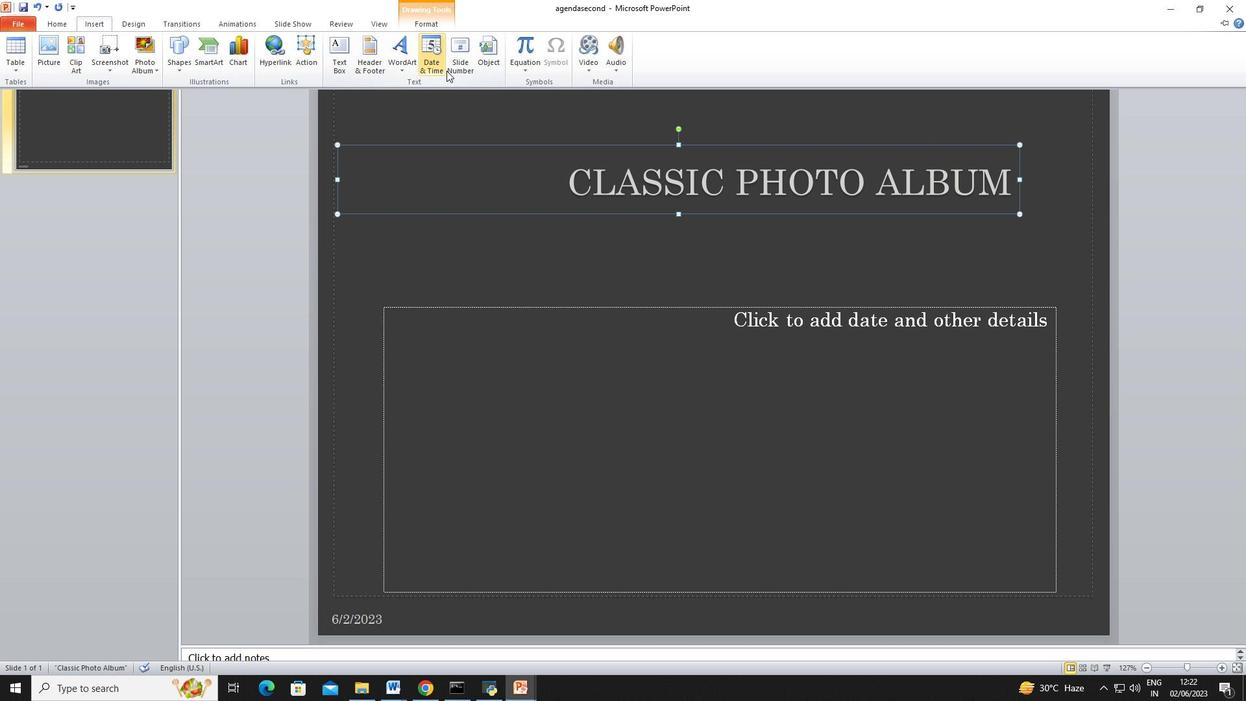 
Action: Mouse pressed left at (451, 65)
Screenshot: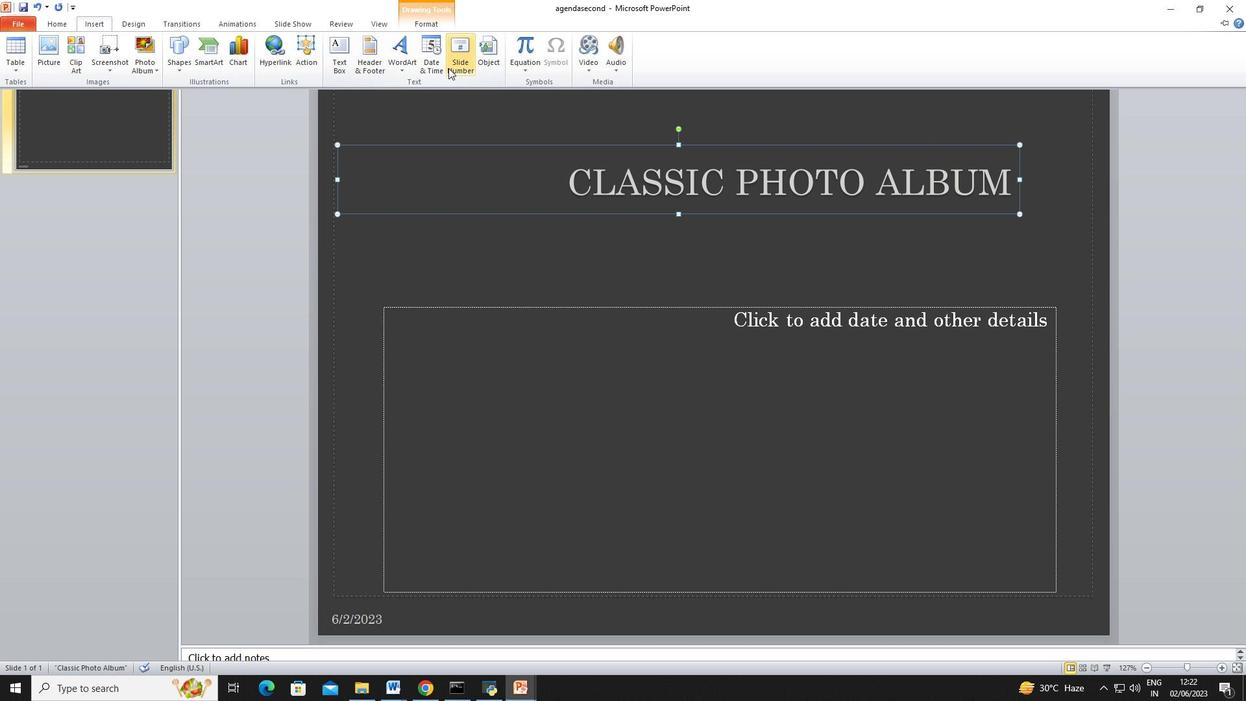 
Action: Mouse moved to (211, 358)
Screenshot: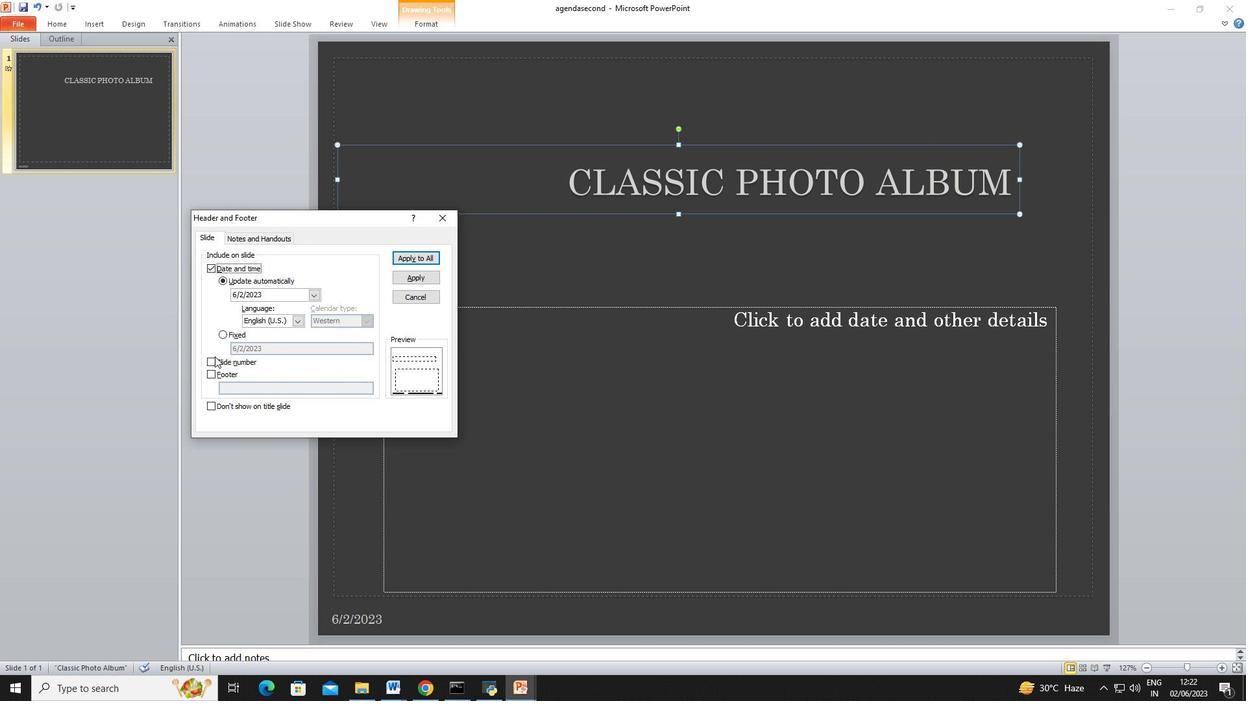 
Action: Mouse pressed left at (211, 358)
Screenshot: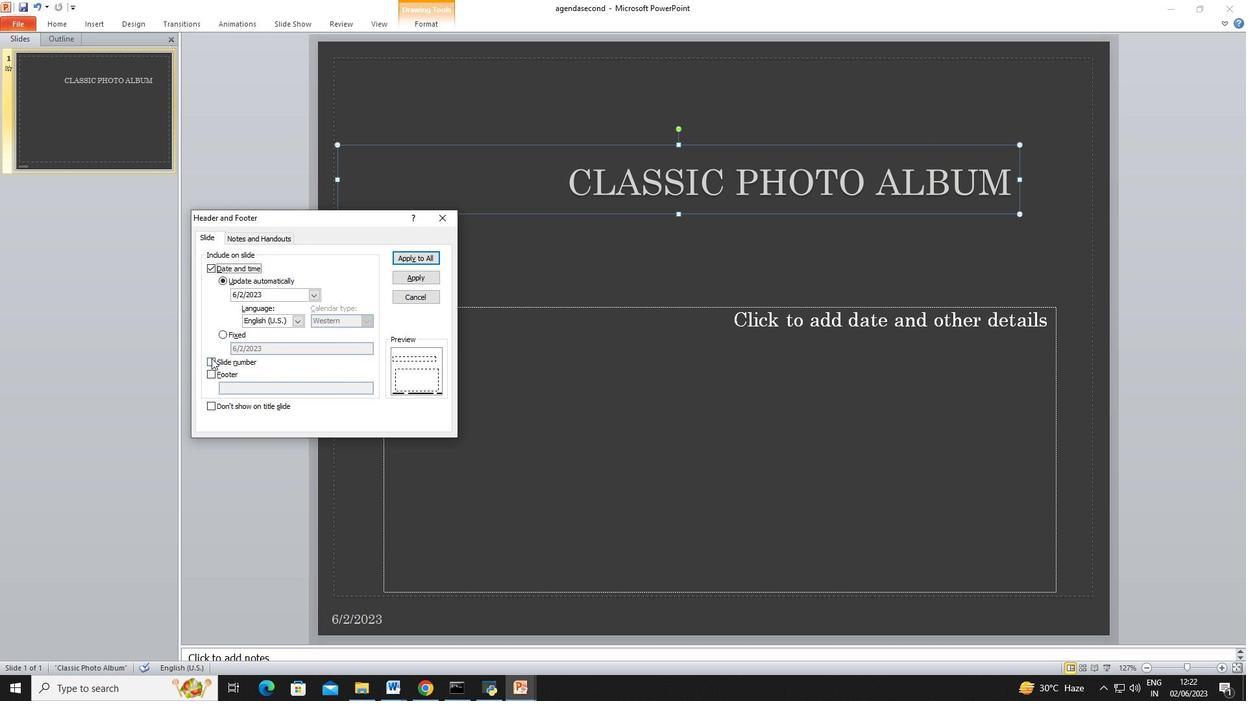 
Action: Mouse moved to (411, 261)
Screenshot: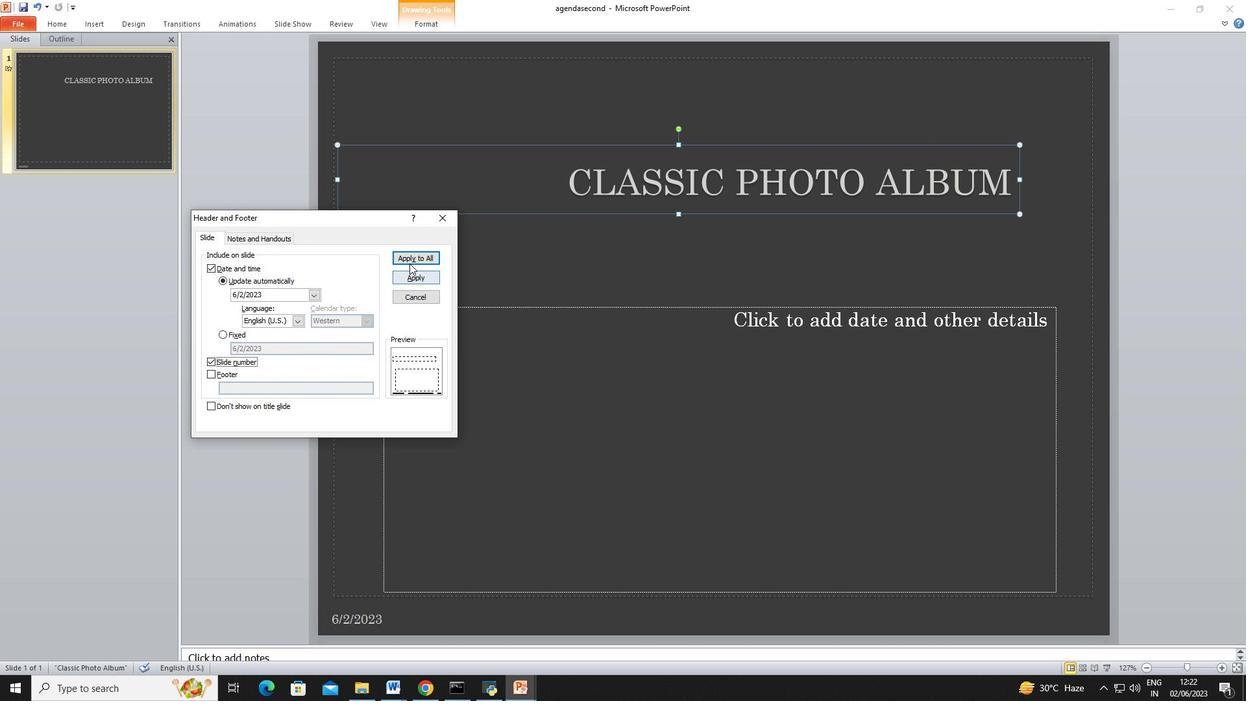 
Action: Mouse pressed left at (411, 261)
Screenshot: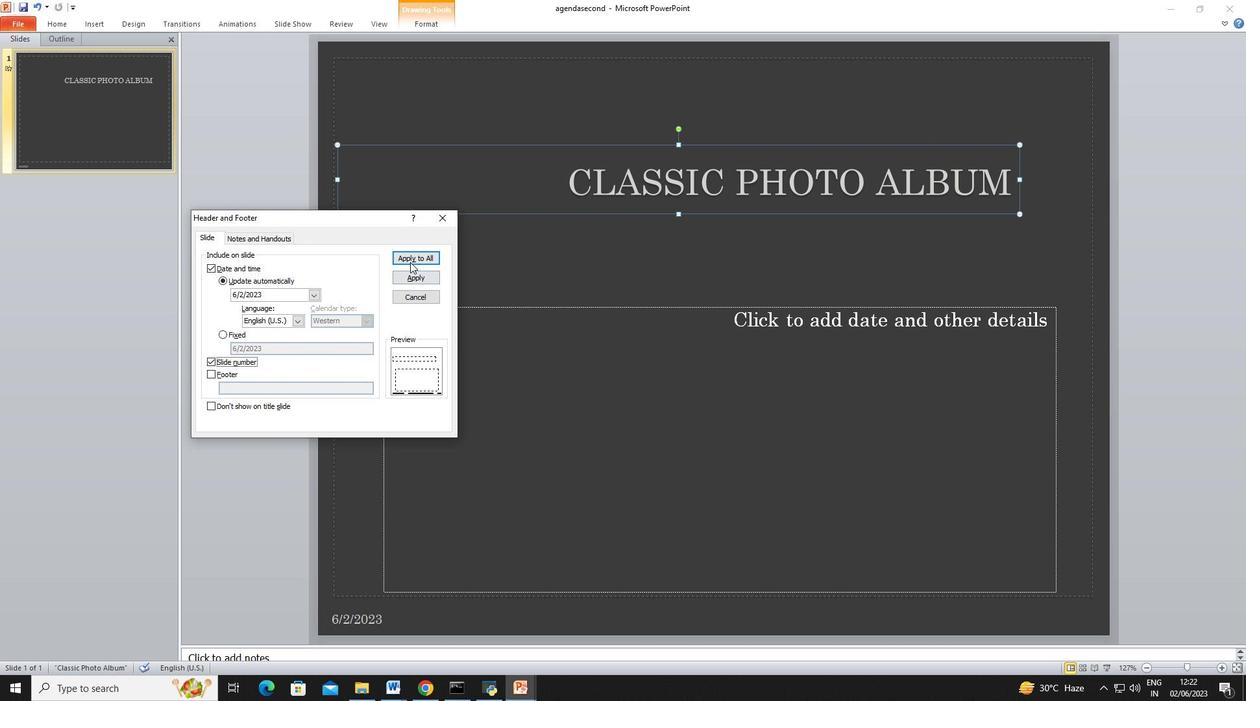 
Action: Mouse moved to (183, 25)
Screenshot: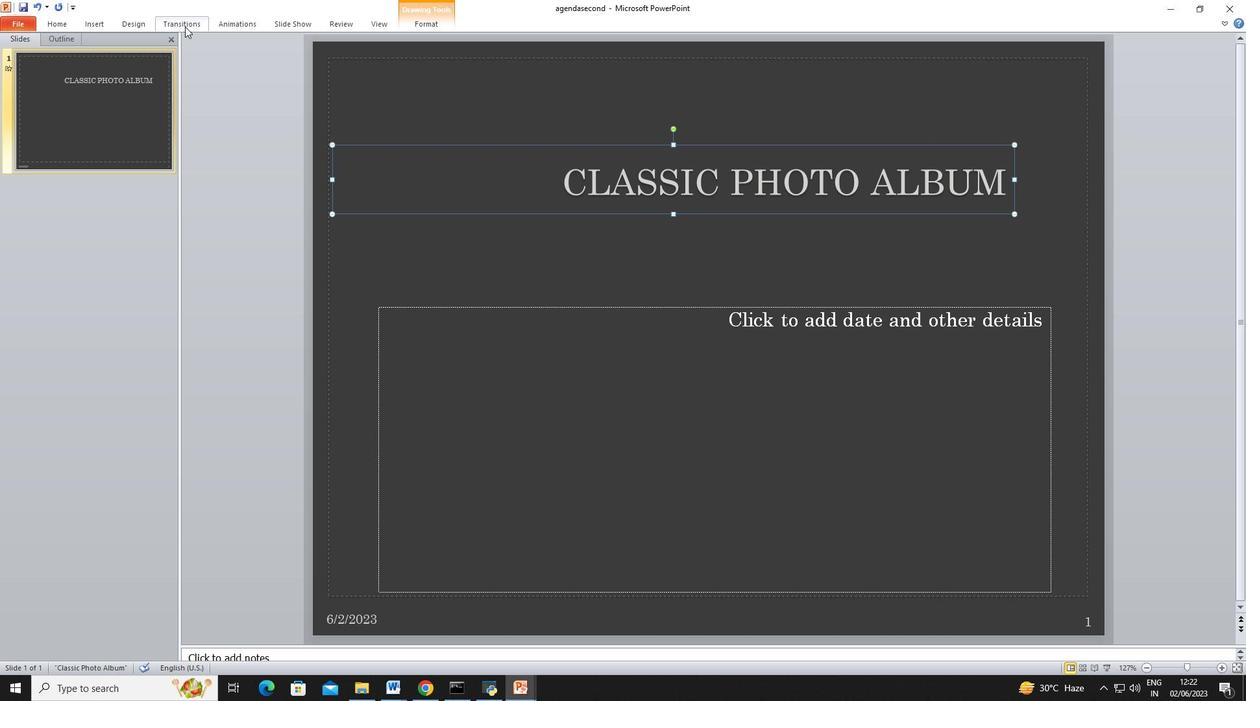 
Action: Mouse pressed left at (183, 25)
Screenshot: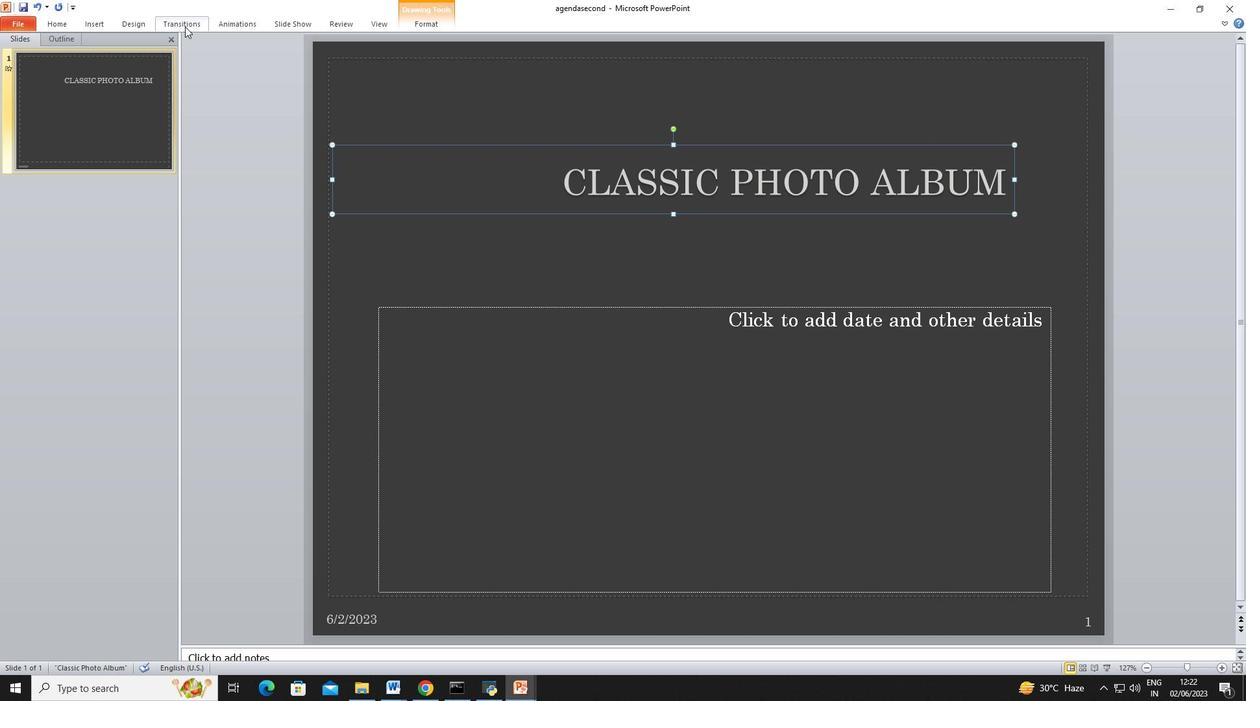 
Action: Mouse moved to (118, 24)
Screenshot: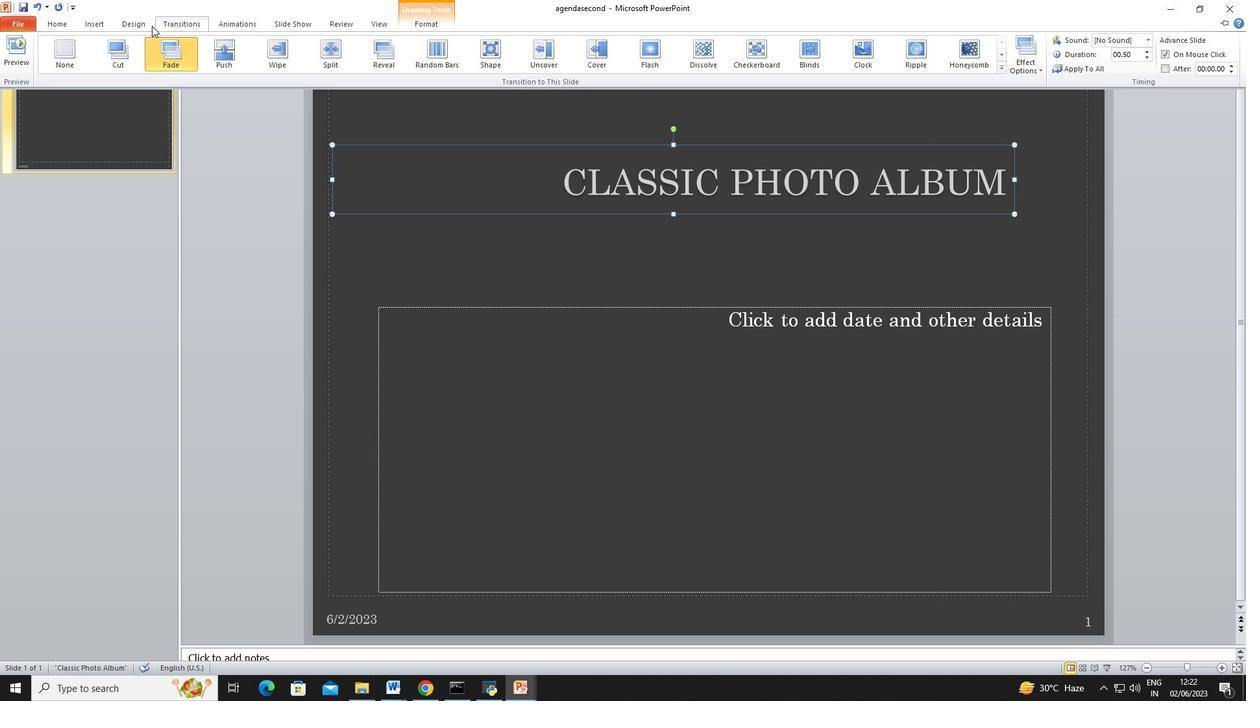 
Action: Mouse pressed left at (118, 24)
Screenshot: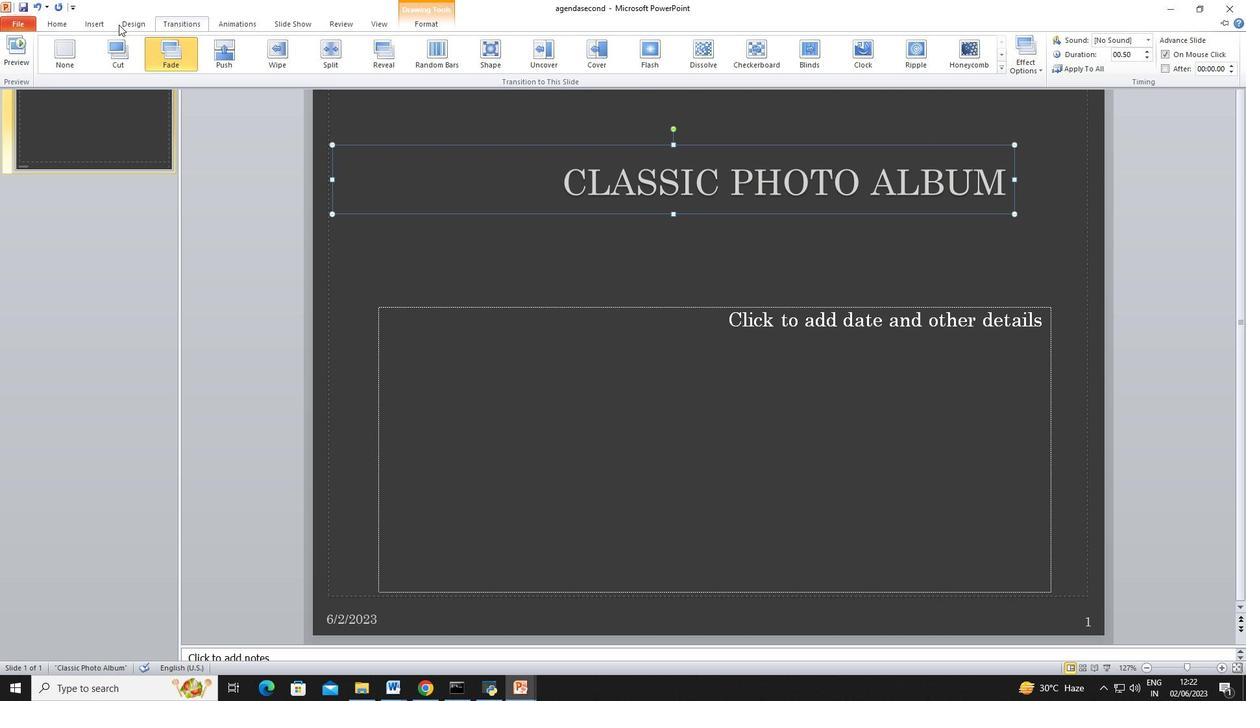 
Action: Mouse moved to (91, 20)
Screenshot: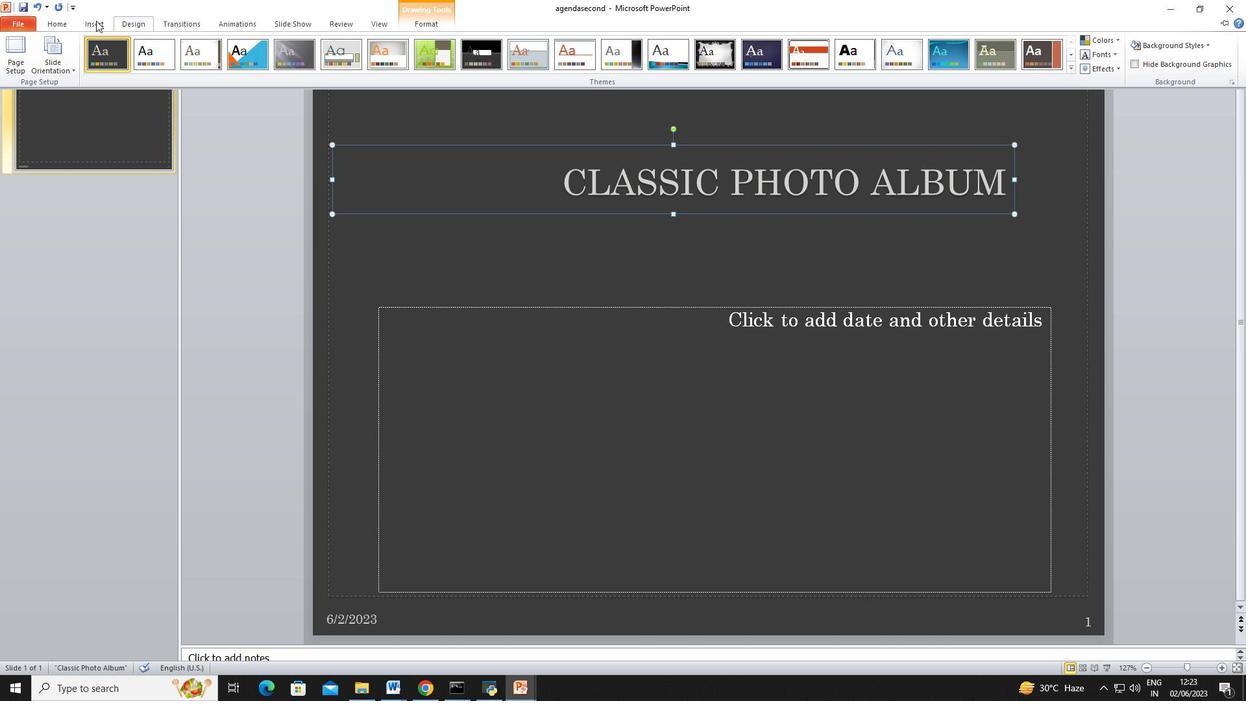 
Action: Mouse pressed left at (91, 20)
Screenshot: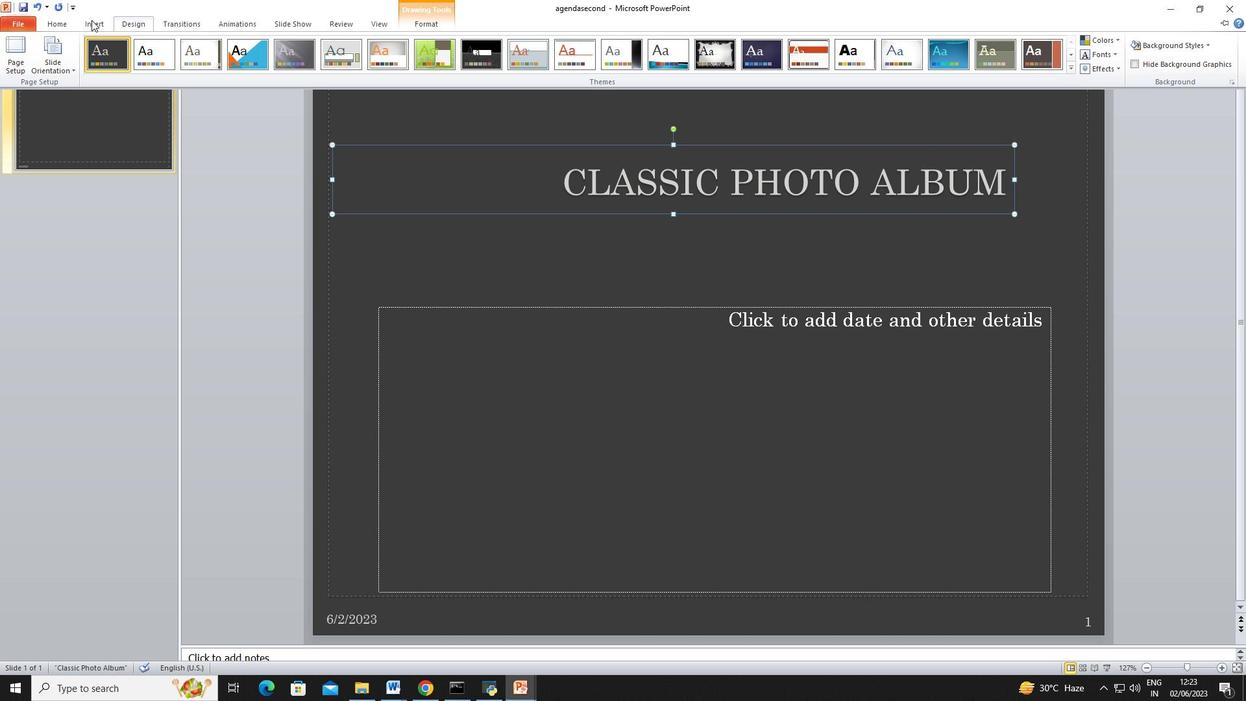 
Action: Mouse moved to (66, 20)
Screenshot: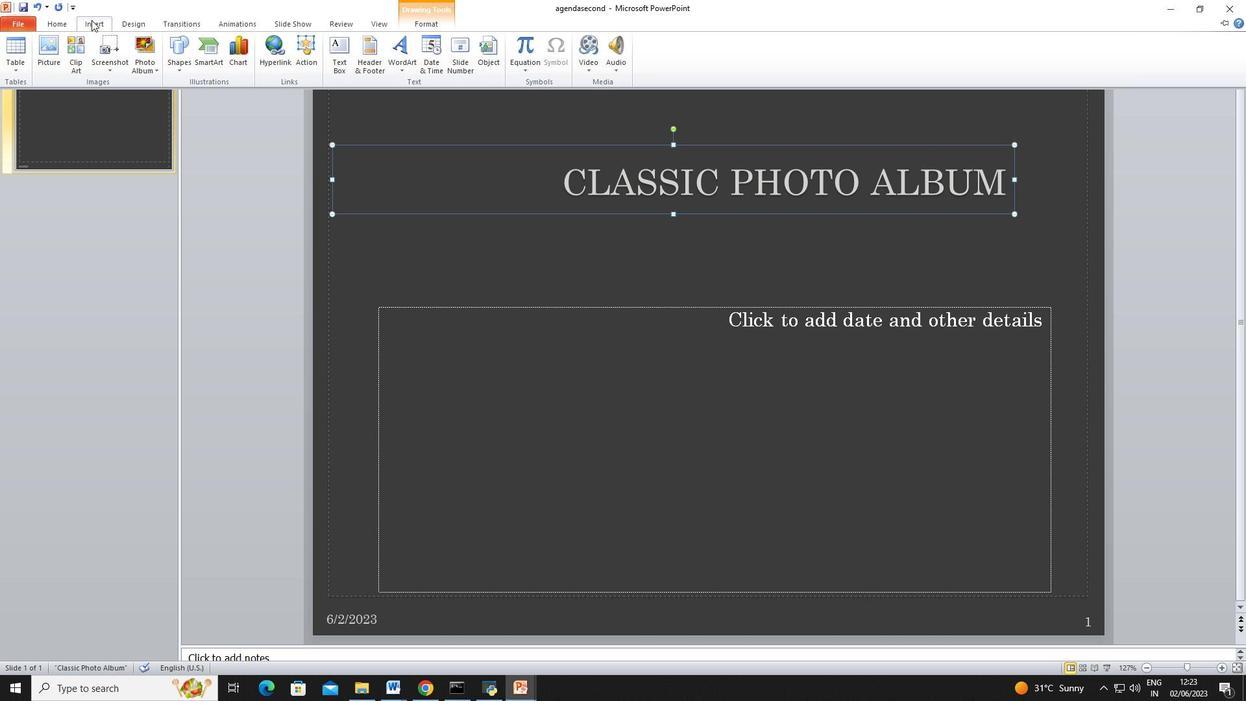 
Action: Mouse pressed left at (66, 20)
Screenshot: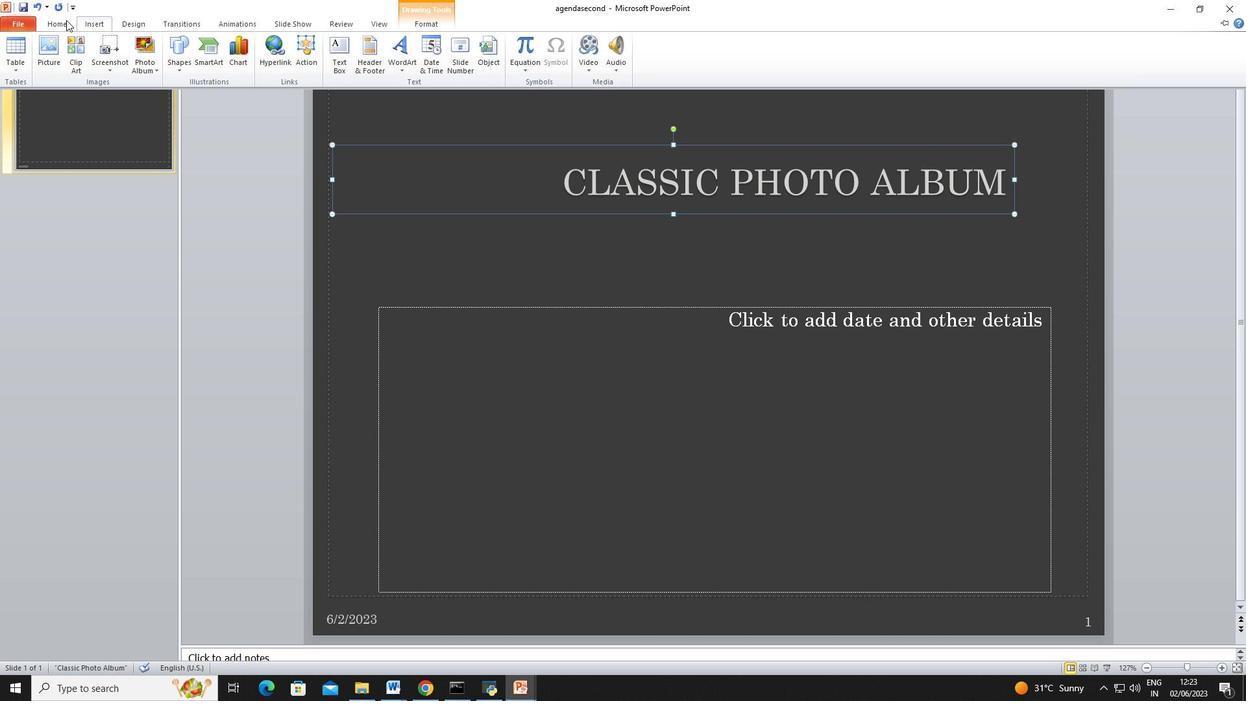 
Action: Mouse moved to (94, 19)
Screenshot: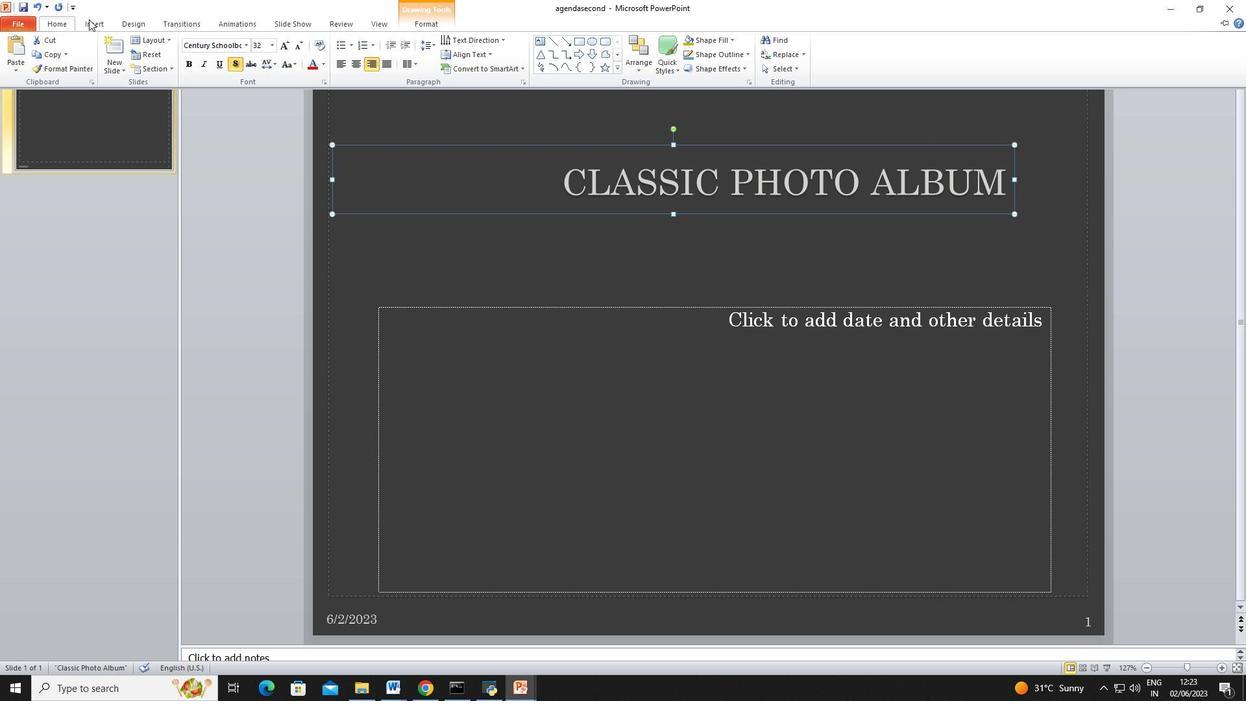 
Action: Mouse pressed left at (94, 19)
Screenshot: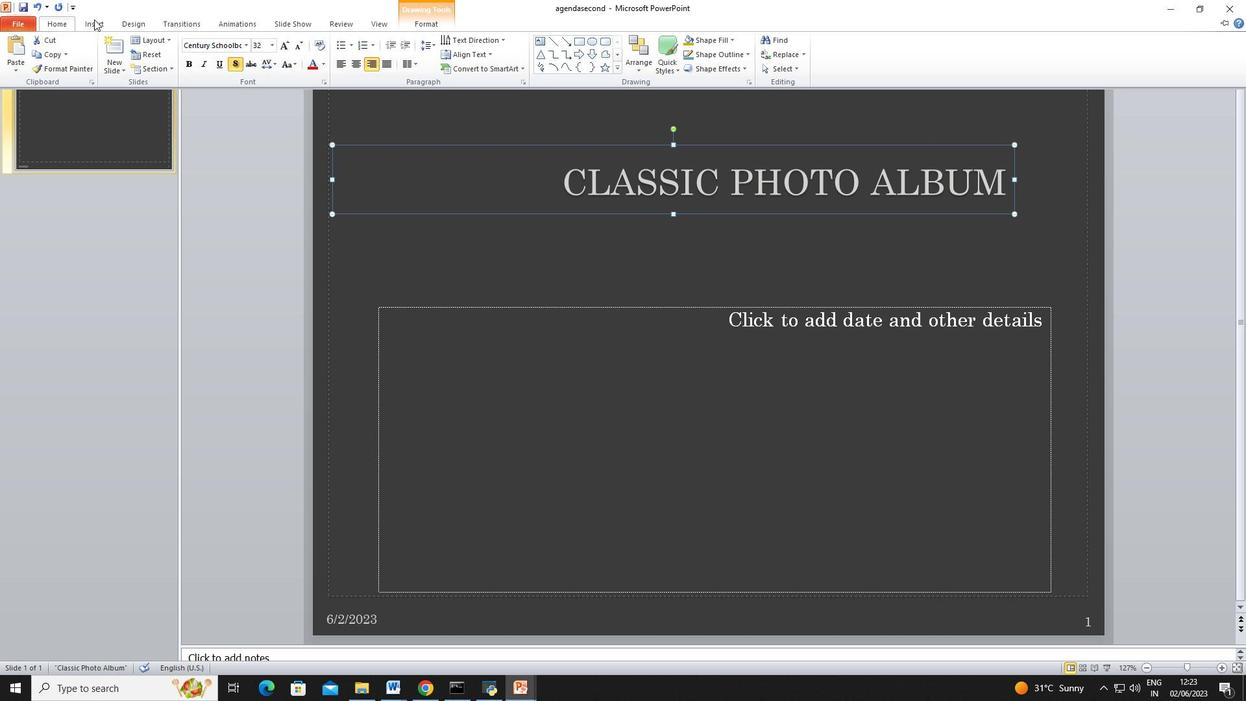 
Action: Mouse moved to (236, 64)
Screenshot: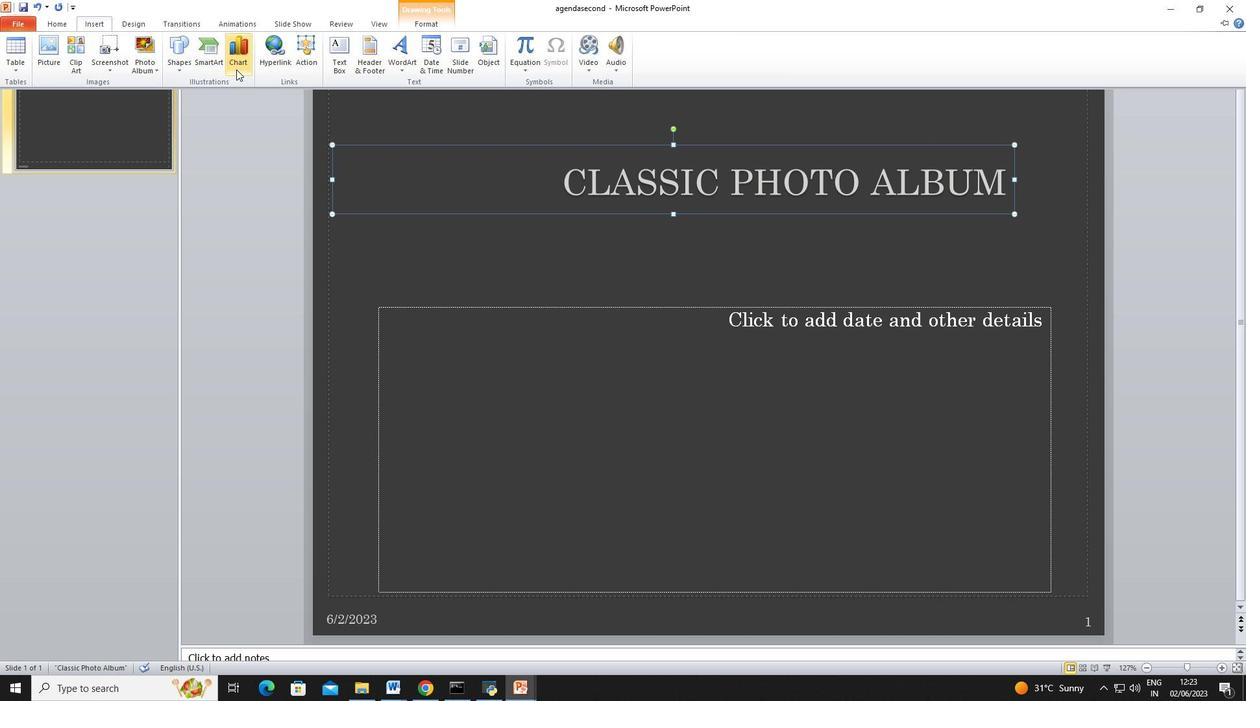 
Action: Mouse pressed left at (236, 64)
Screenshot: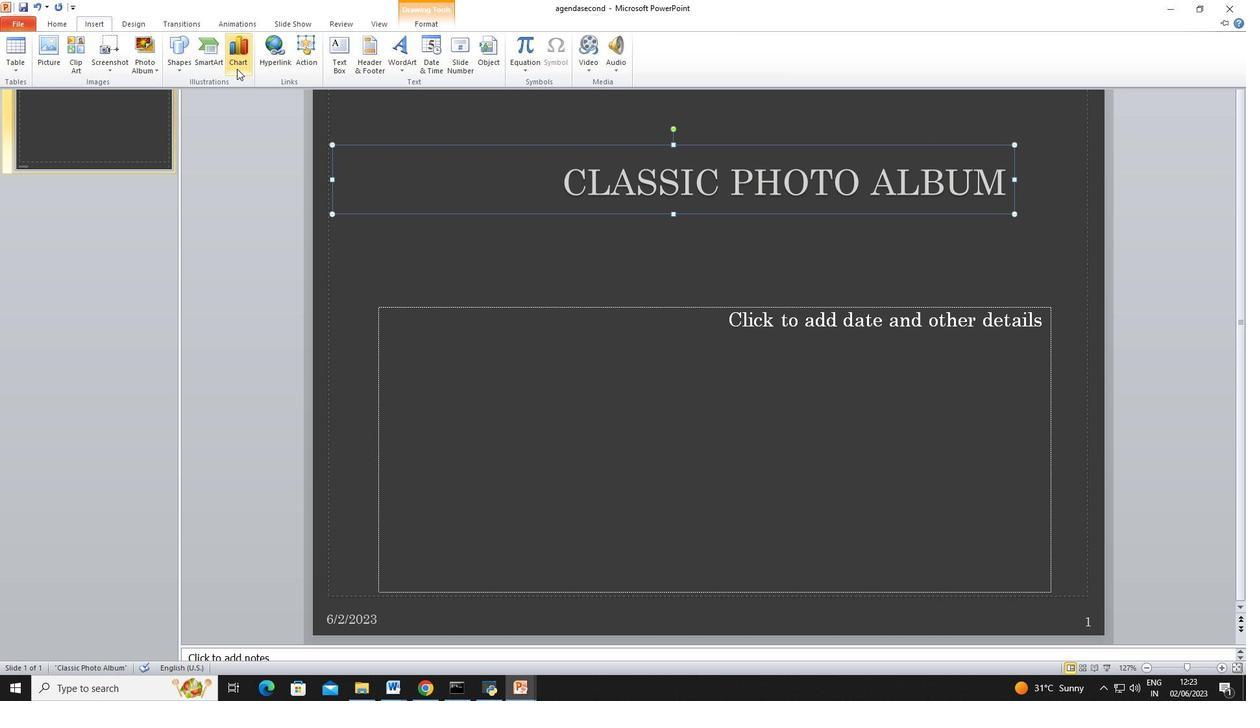 
Action: Mouse moved to (770, 274)
Screenshot: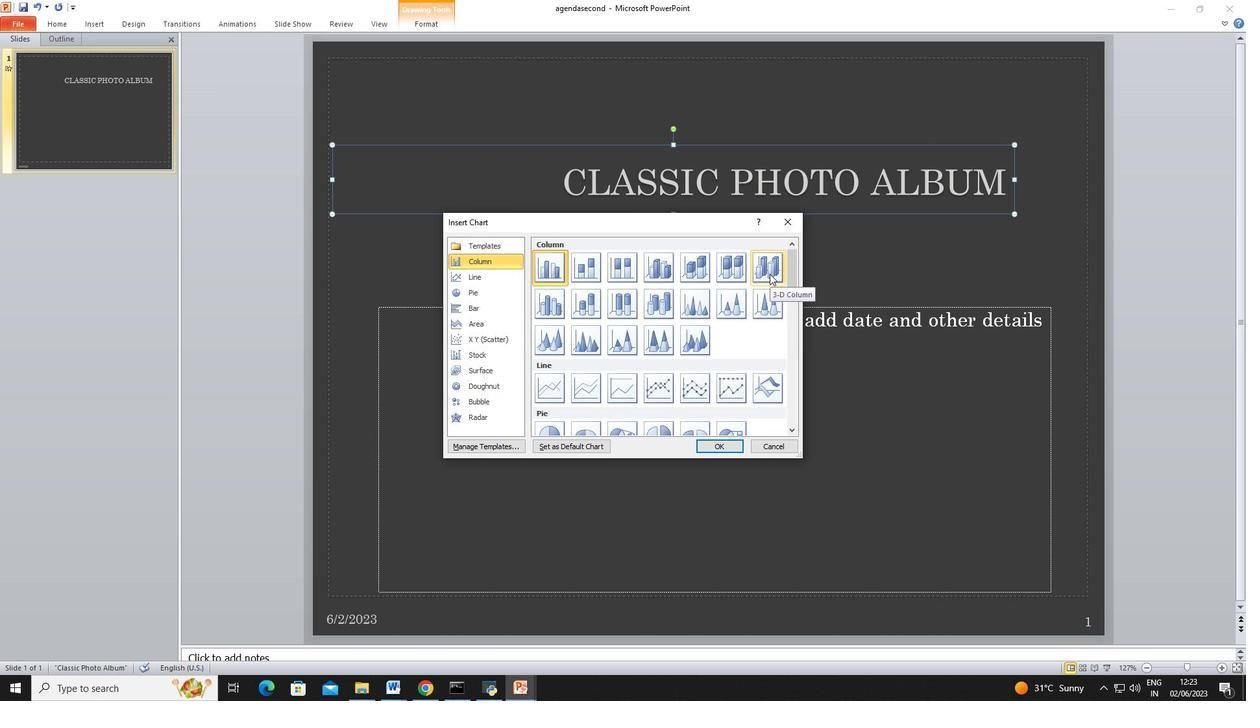 
Action: Mouse pressed left at (770, 274)
Screenshot: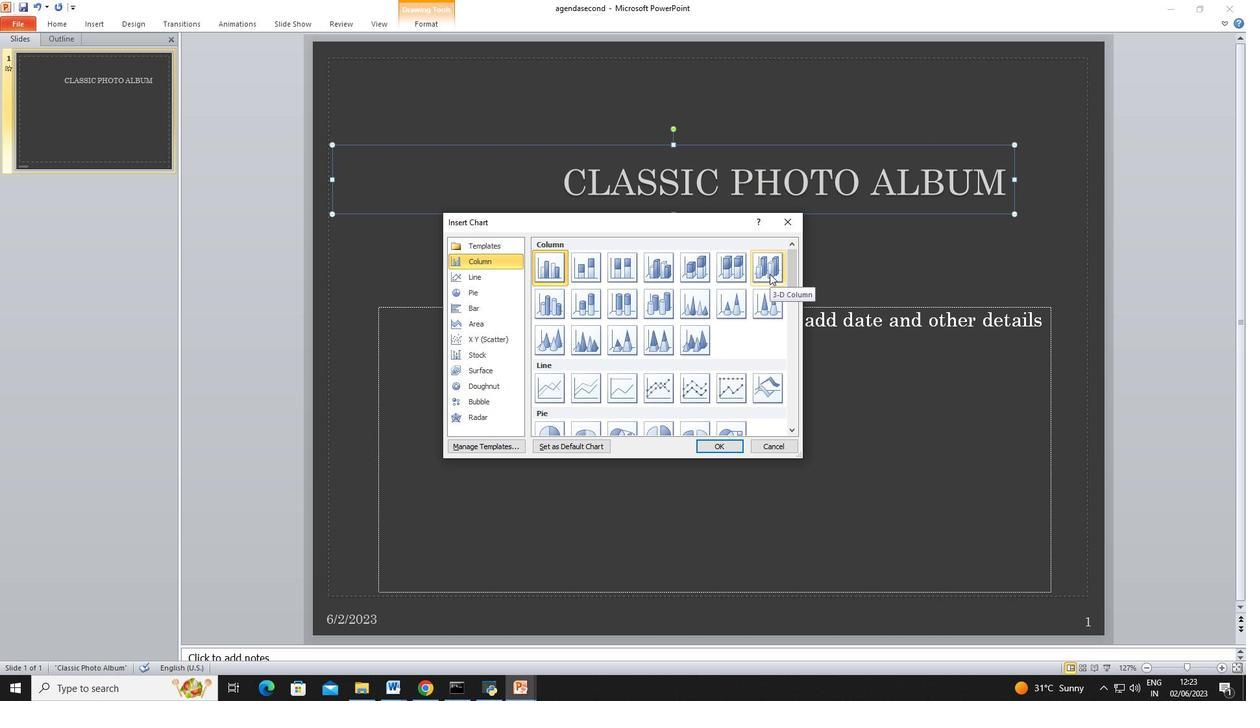 
Action: Mouse moved to (732, 445)
Screenshot: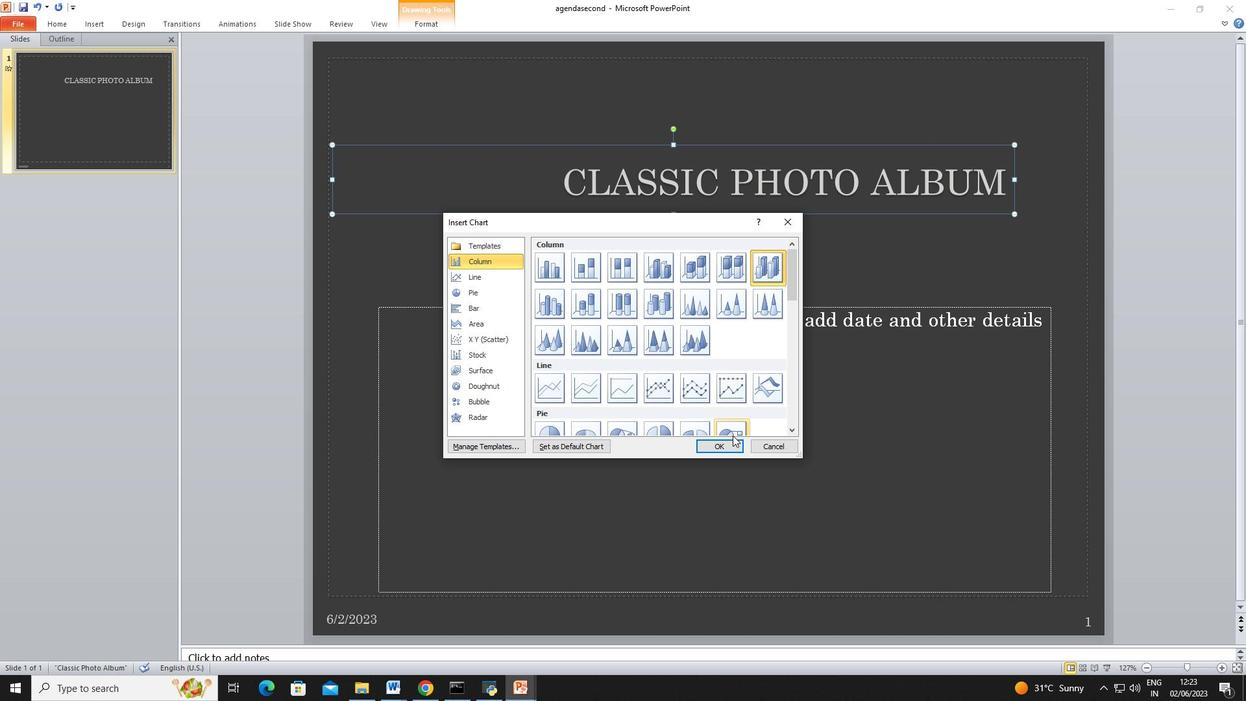 
Action: Mouse pressed left at (732, 445)
Screenshot: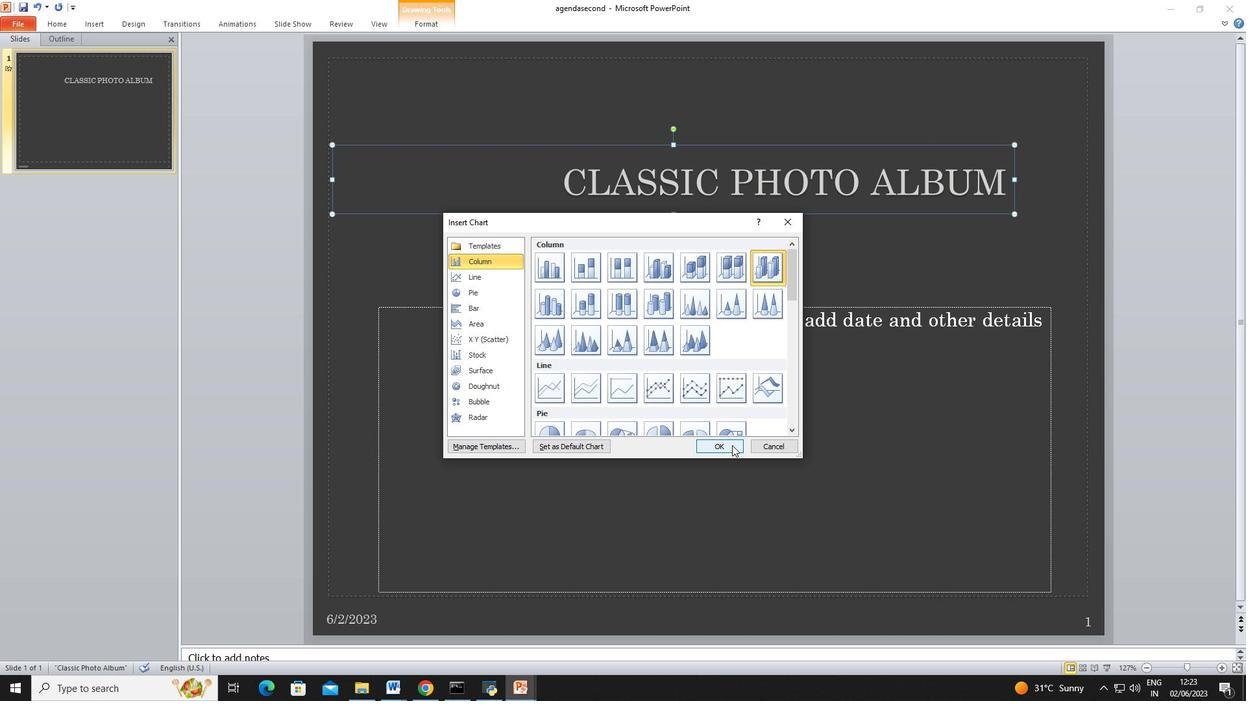 
Action: Mouse moved to (967, 61)
Screenshot: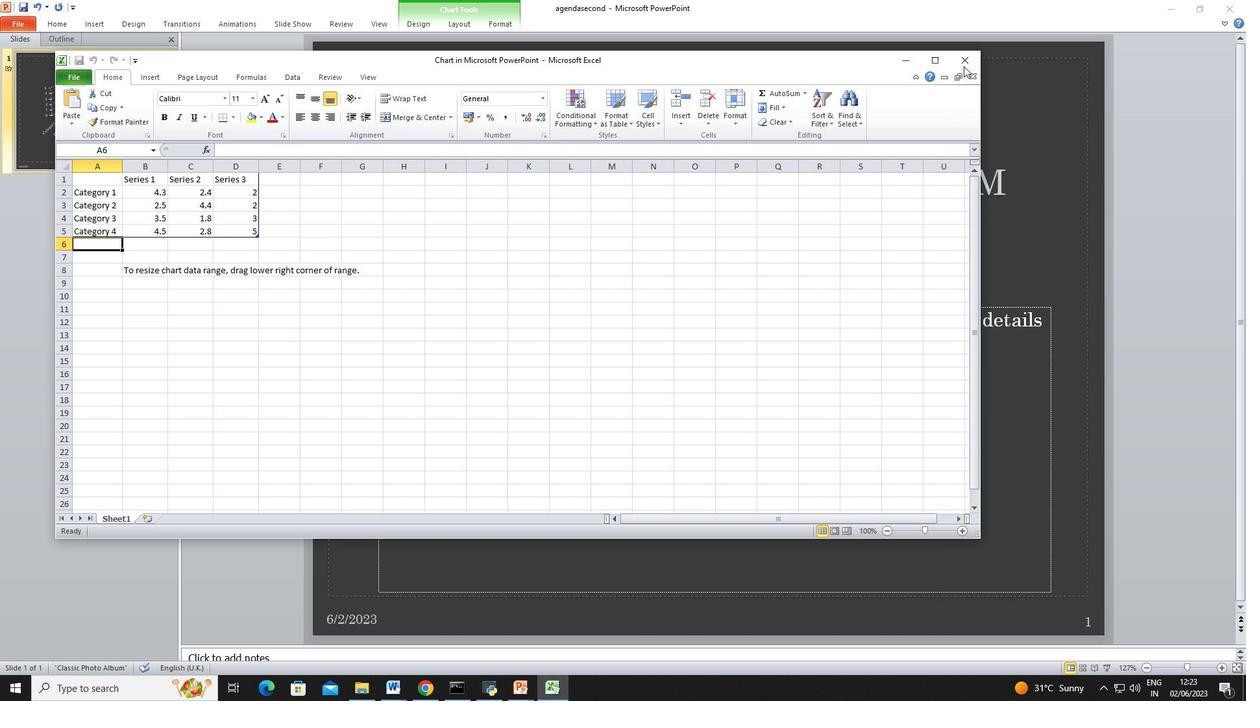
Action: Mouse pressed left at (967, 61)
Screenshot: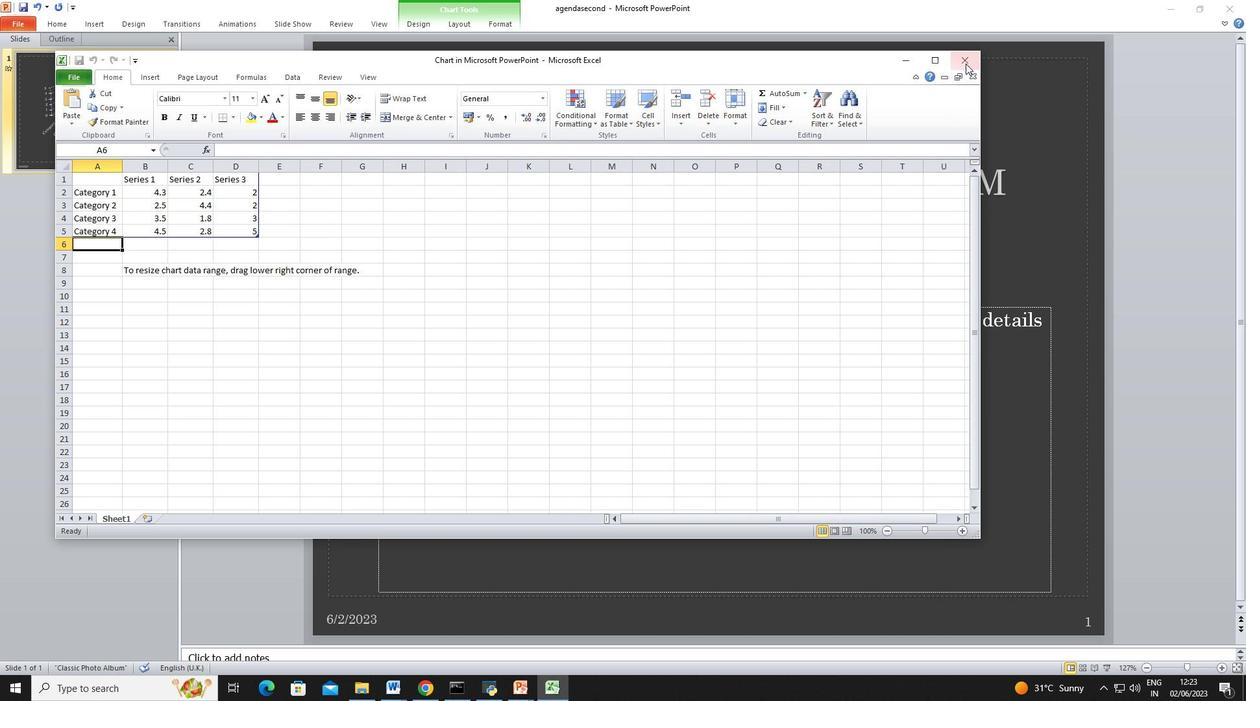 
Action: Mouse moved to (233, 21)
Screenshot: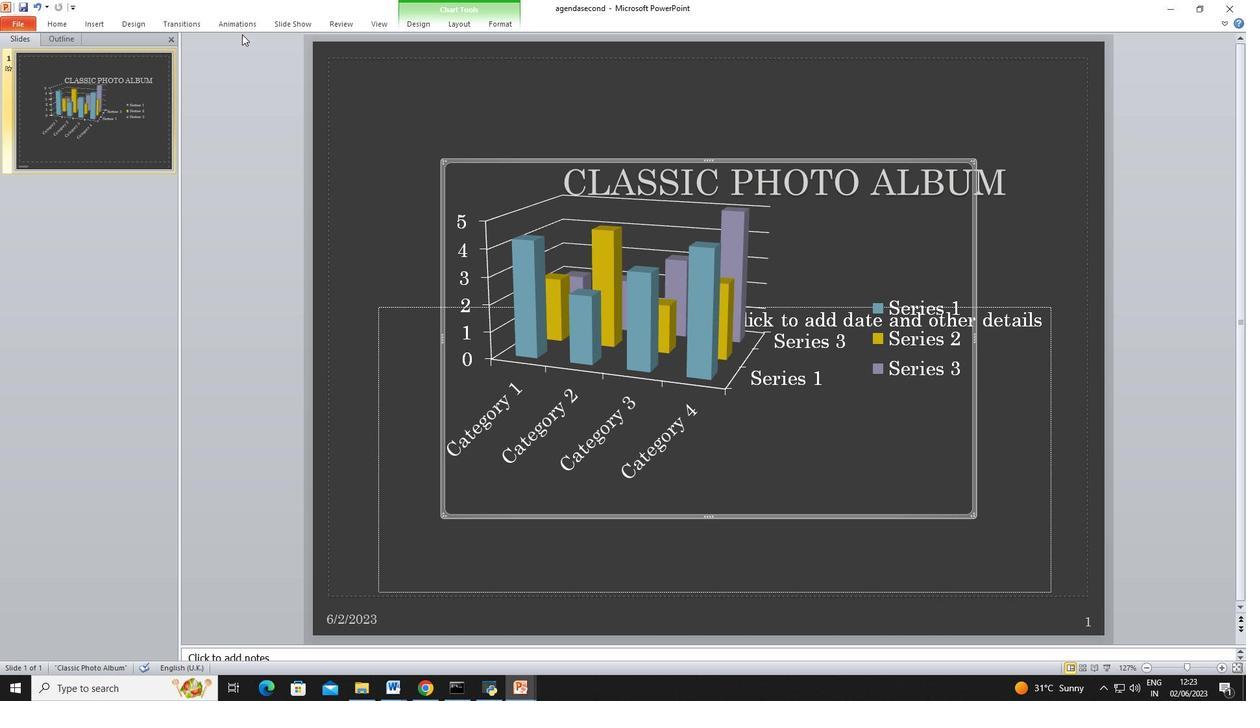 
Action: Mouse pressed left at (233, 21)
Screenshot: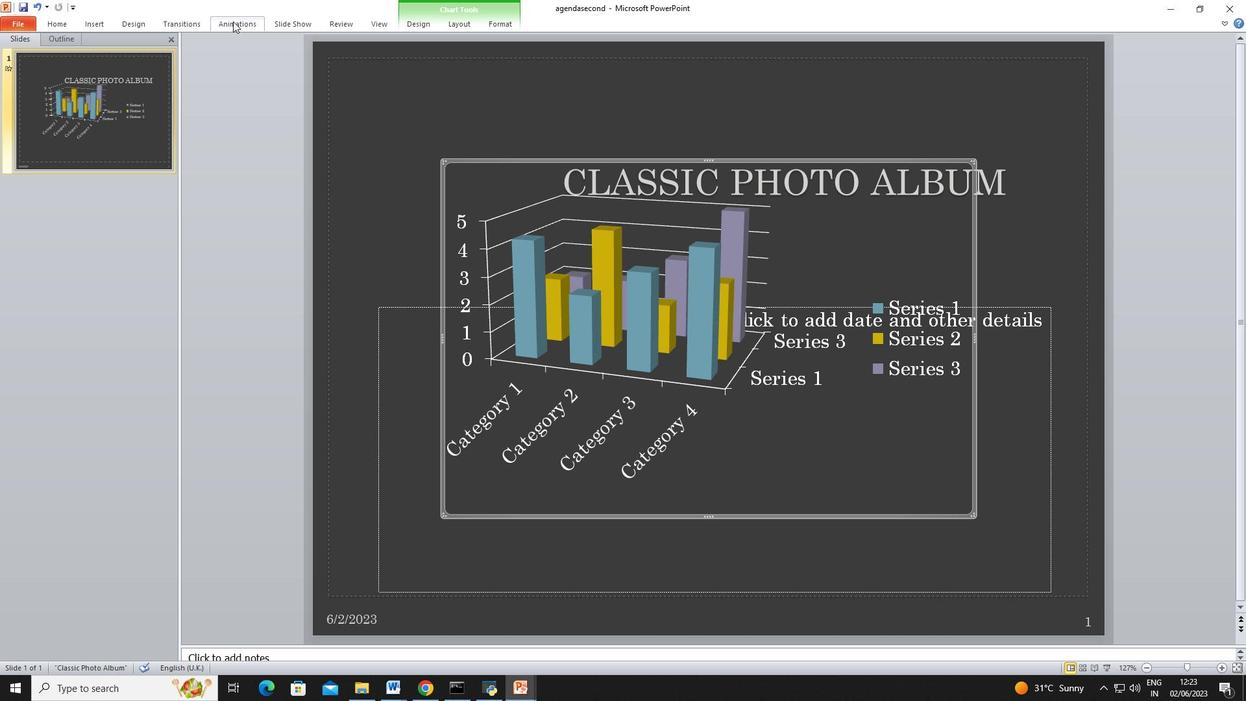 
Action: Mouse moved to (896, 66)
Screenshot: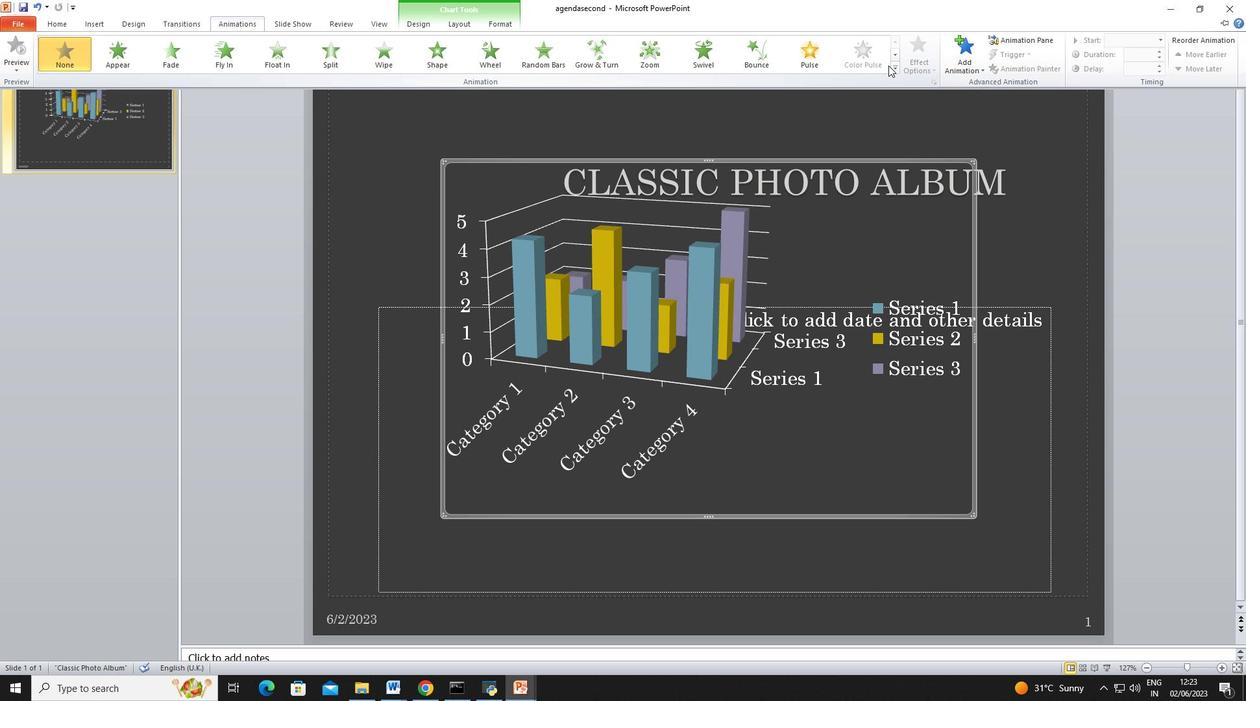 
Action: Mouse pressed left at (896, 66)
Screenshot: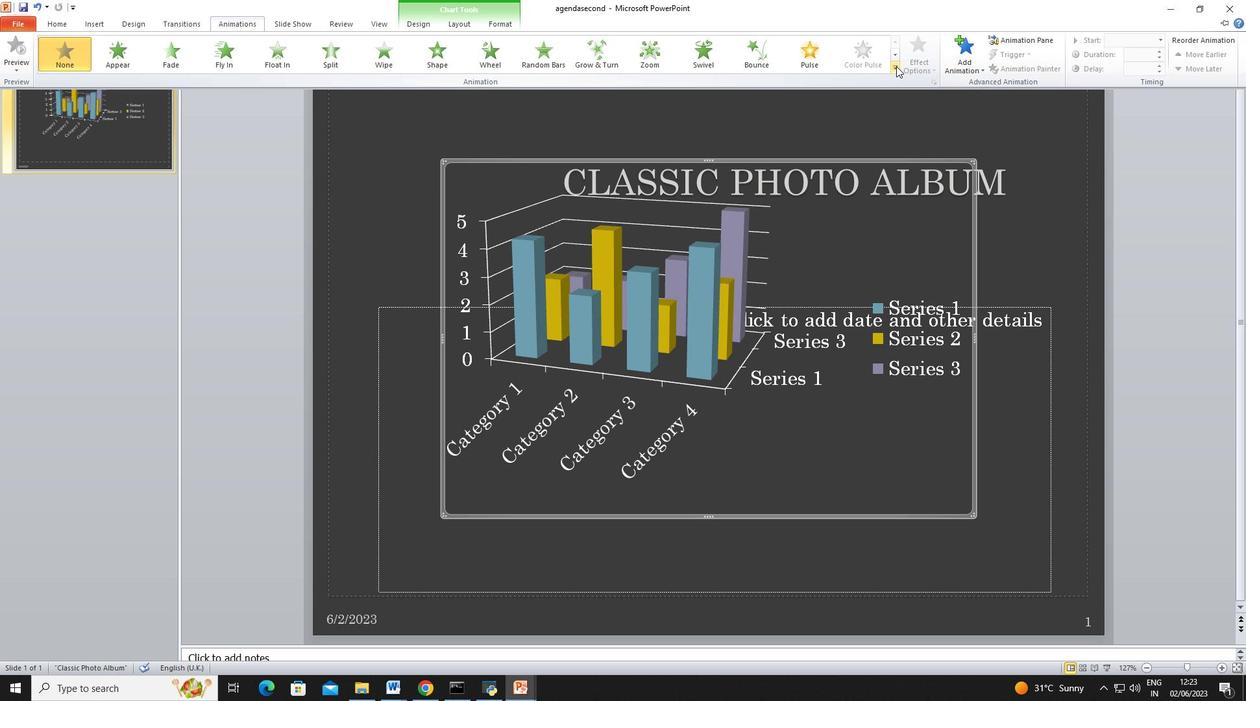
Action: Mouse moved to (701, 103)
Screenshot: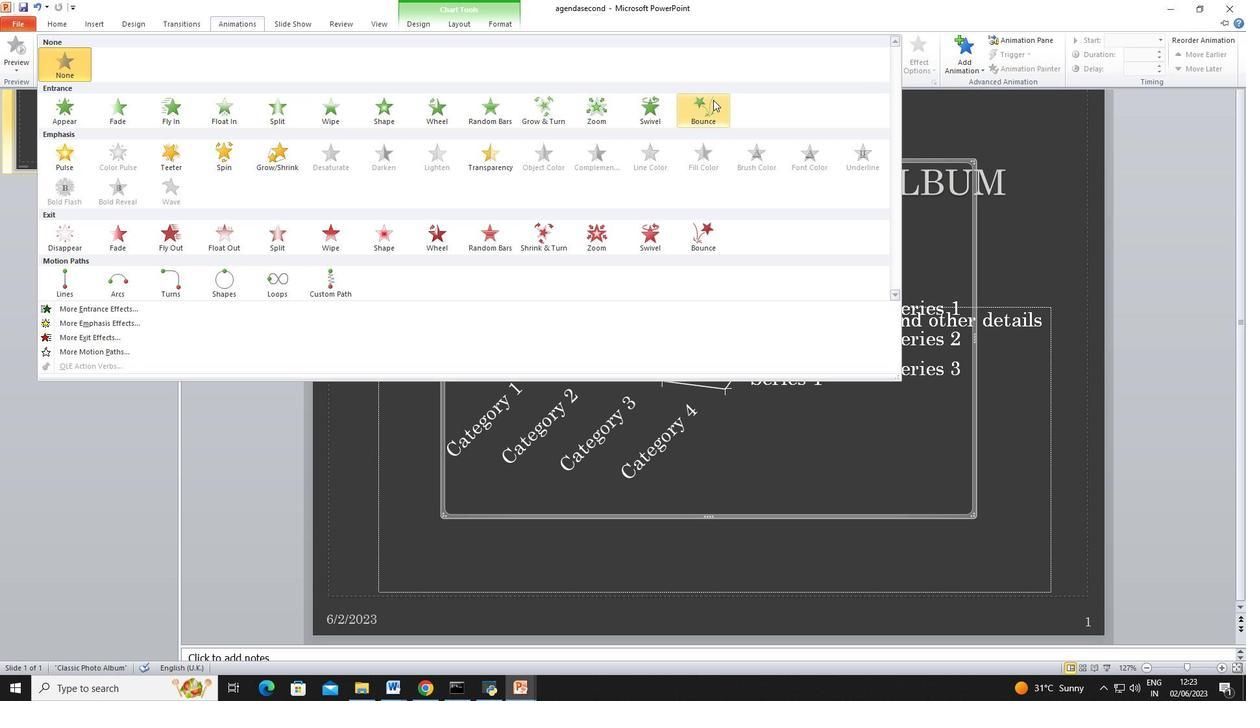 
Action: Mouse pressed left at (701, 103)
Screenshot: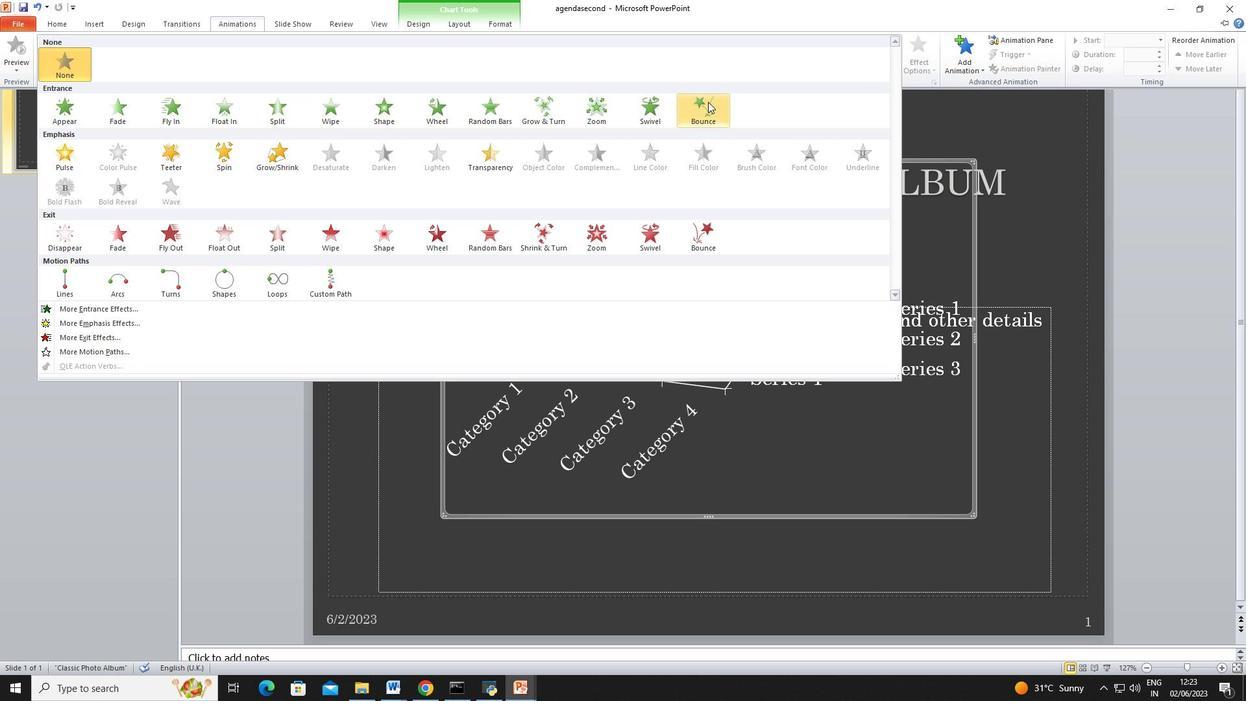 
